 Task: Create a due date automation trigger when advanced on, 2 working days after a card is due add basic assigned to member @aryan at 11:00 AM.
Action: Mouse moved to (893, 275)
Screenshot: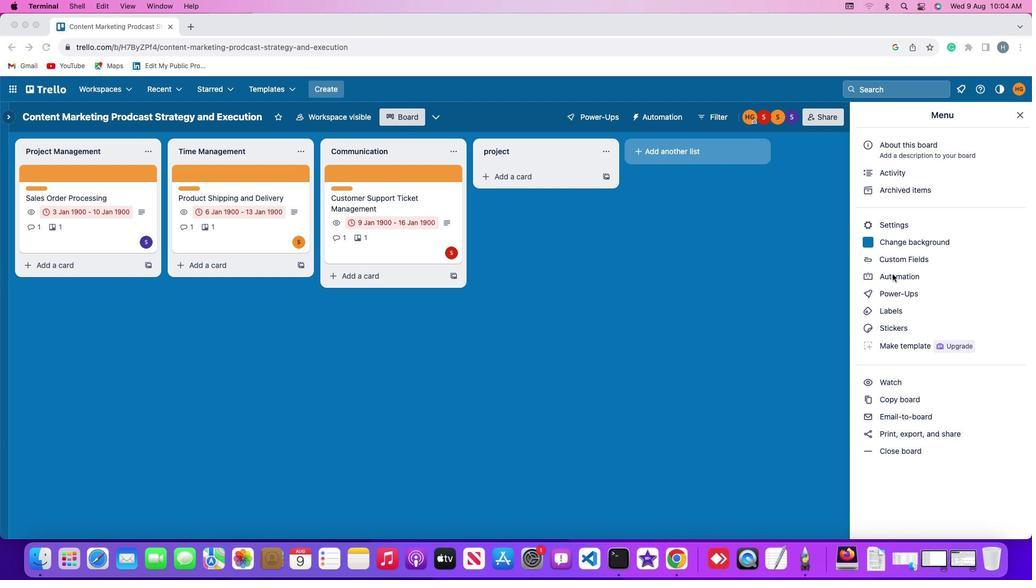 
Action: Mouse pressed left at (893, 275)
Screenshot: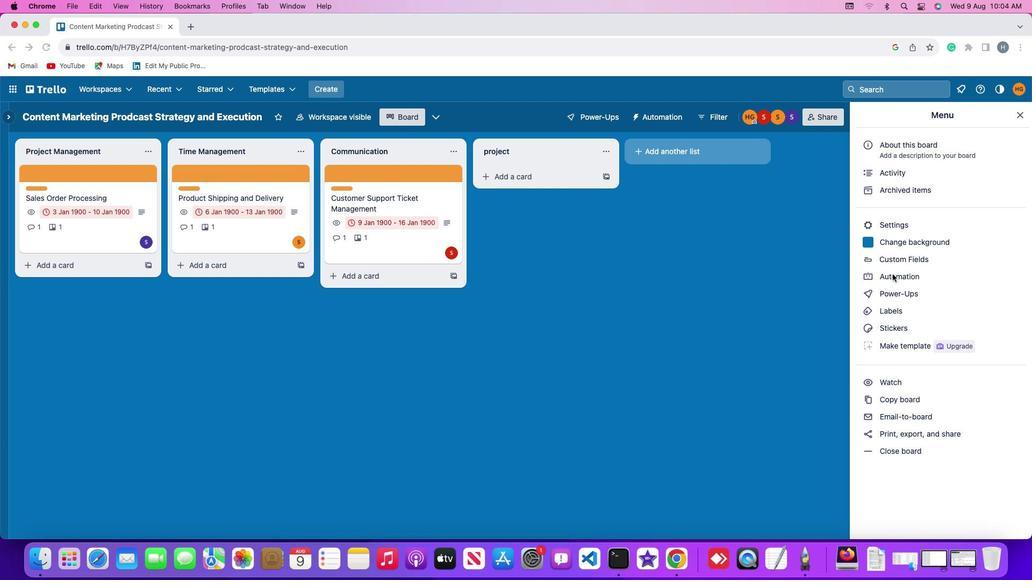 
Action: Mouse pressed left at (893, 275)
Screenshot: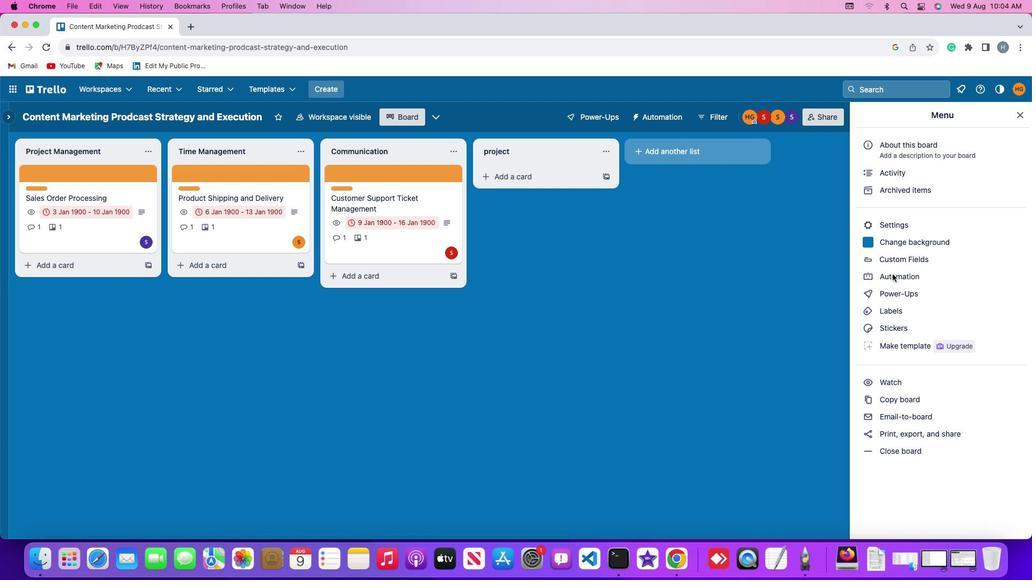 
Action: Mouse moved to (69, 254)
Screenshot: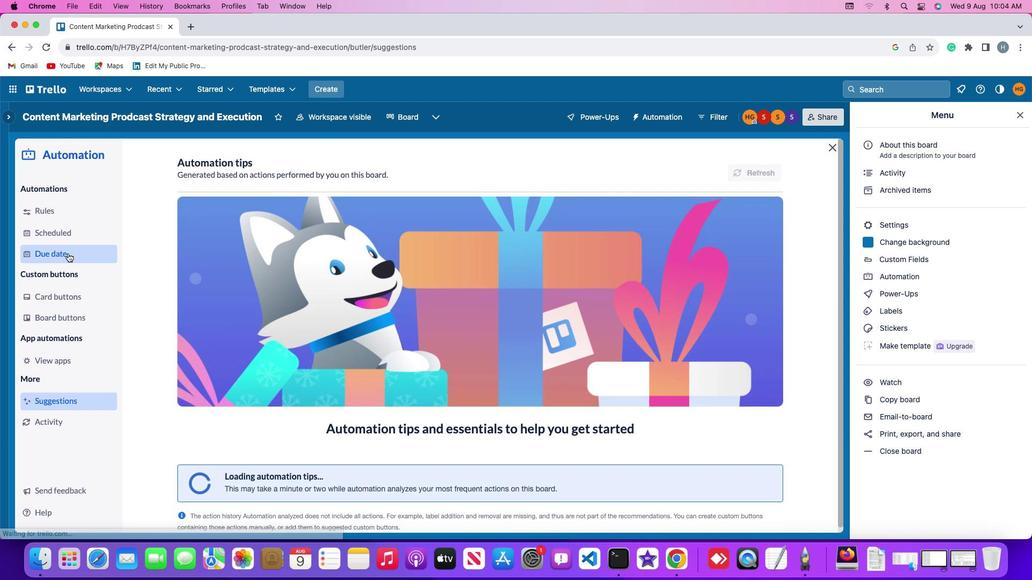 
Action: Mouse pressed left at (69, 254)
Screenshot: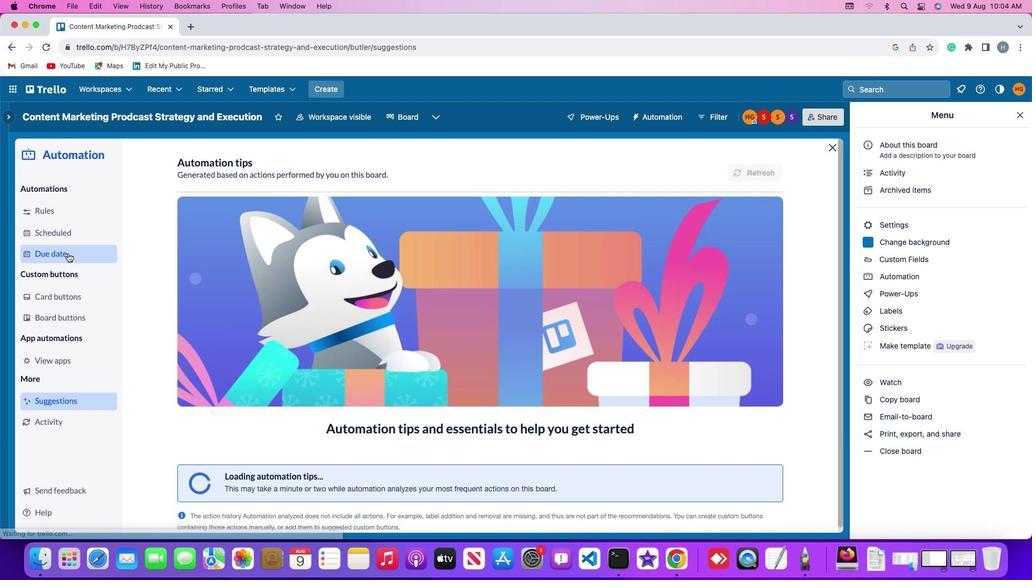 
Action: Mouse moved to (716, 166)
Screenshot: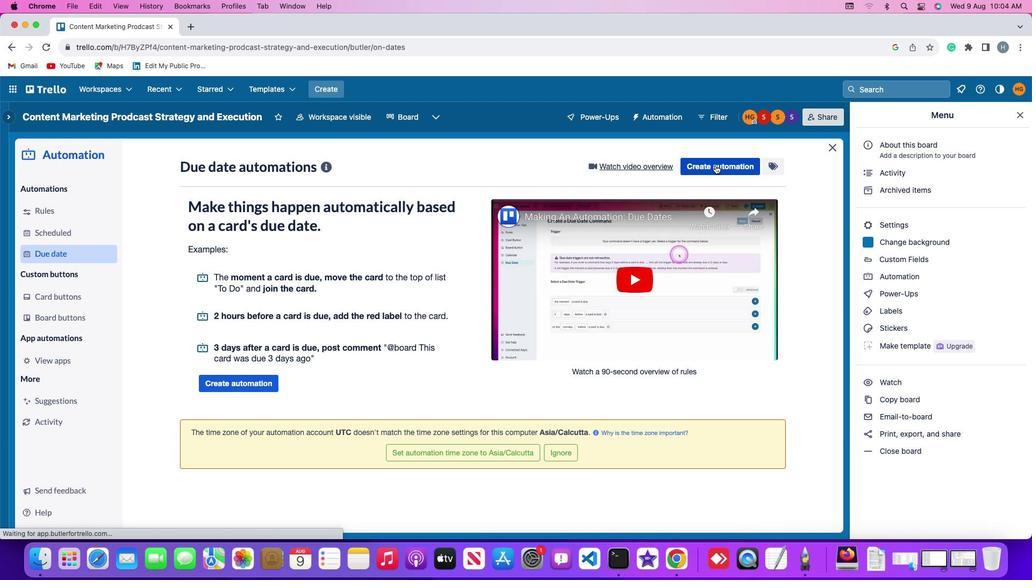 
Action: Mouse pressed left at (716, 166)
Screenshot: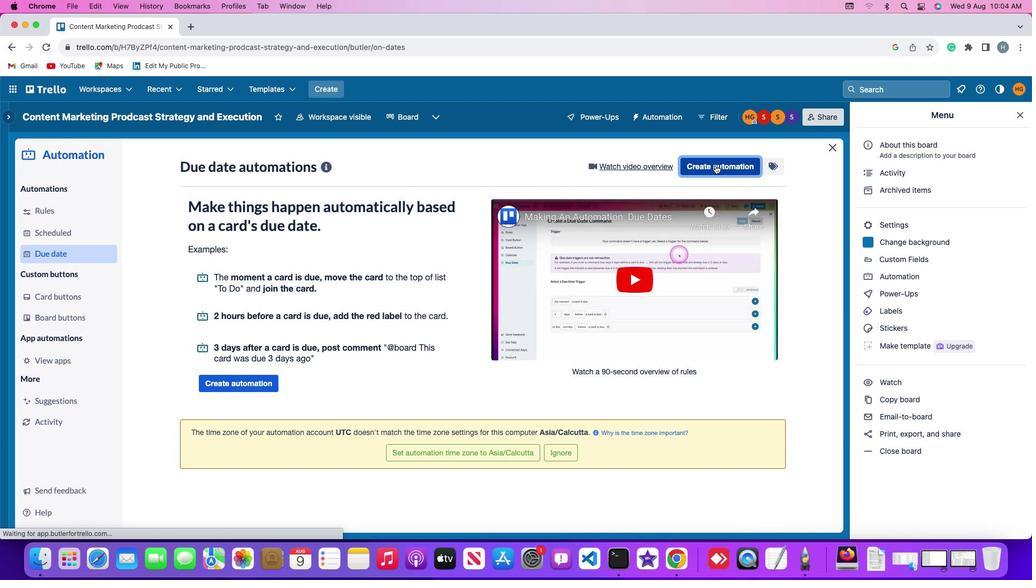 
Action: Mouse moved to (261, 268)
Screenshot: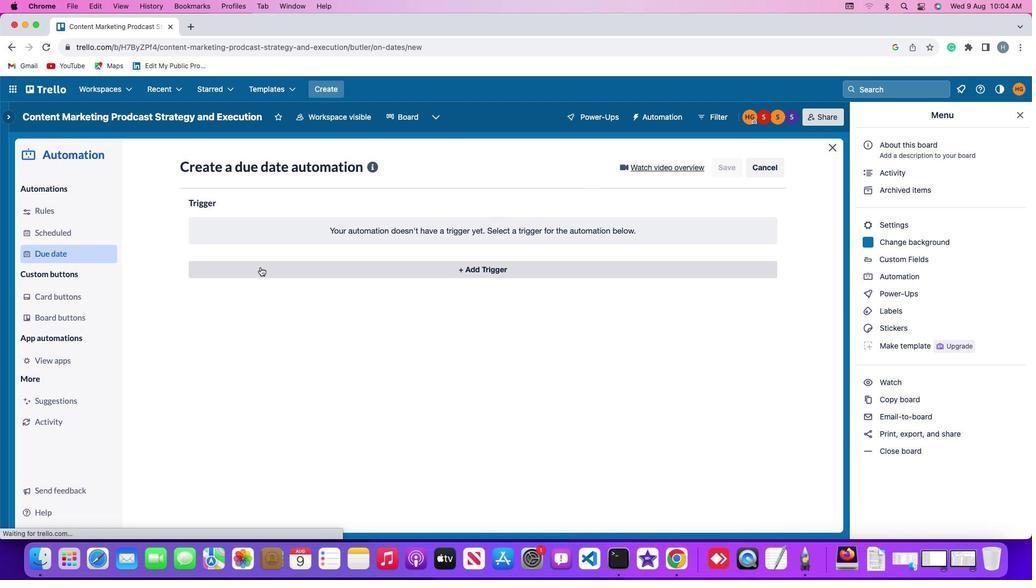 
Action: Mouse pressed left at (261, 268)
Screenshot: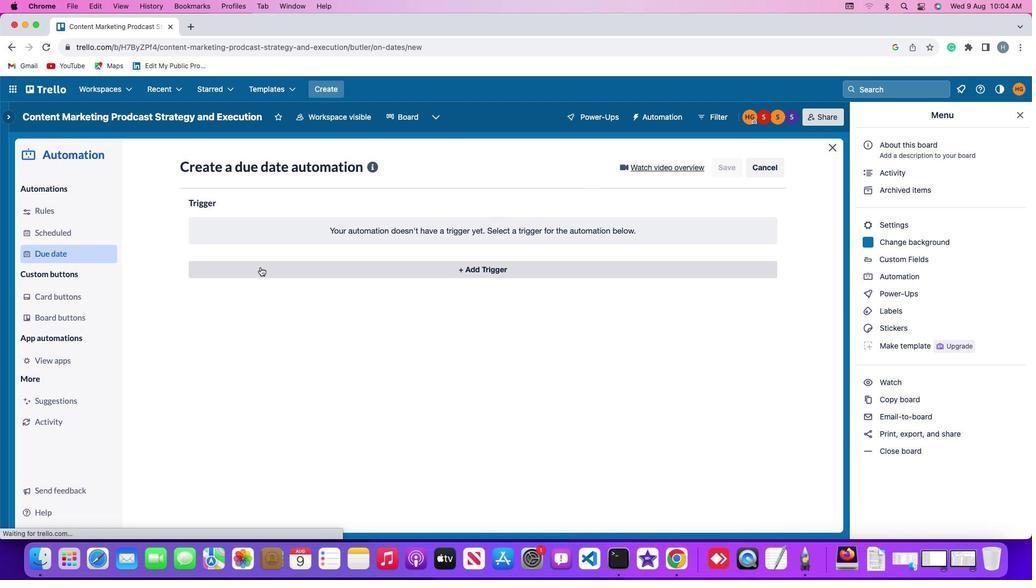 
Action: Mouse moved to (216, 434)
Screenshot: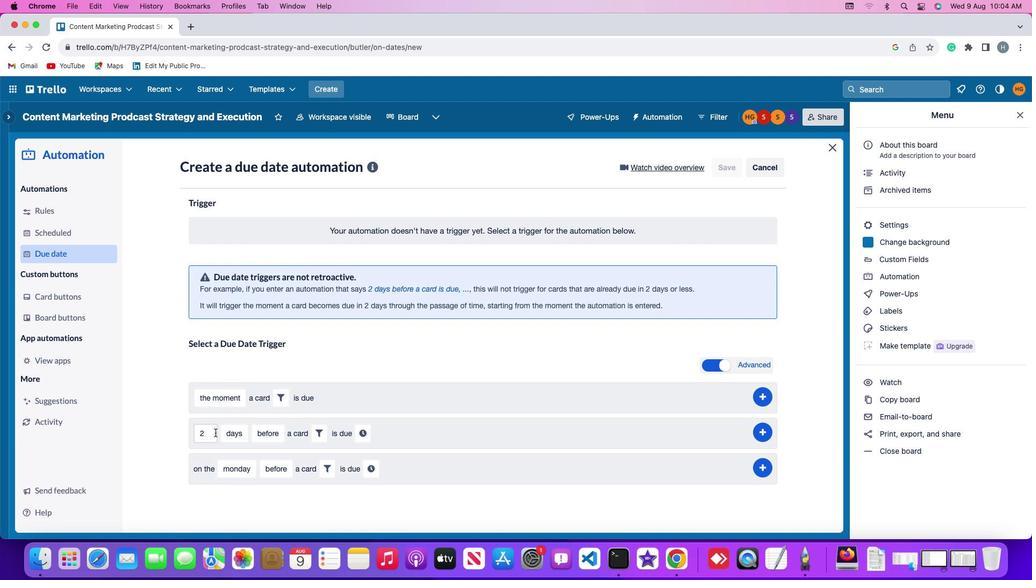 
Action: Mouse pressed left at (216, 434)
Screenshot: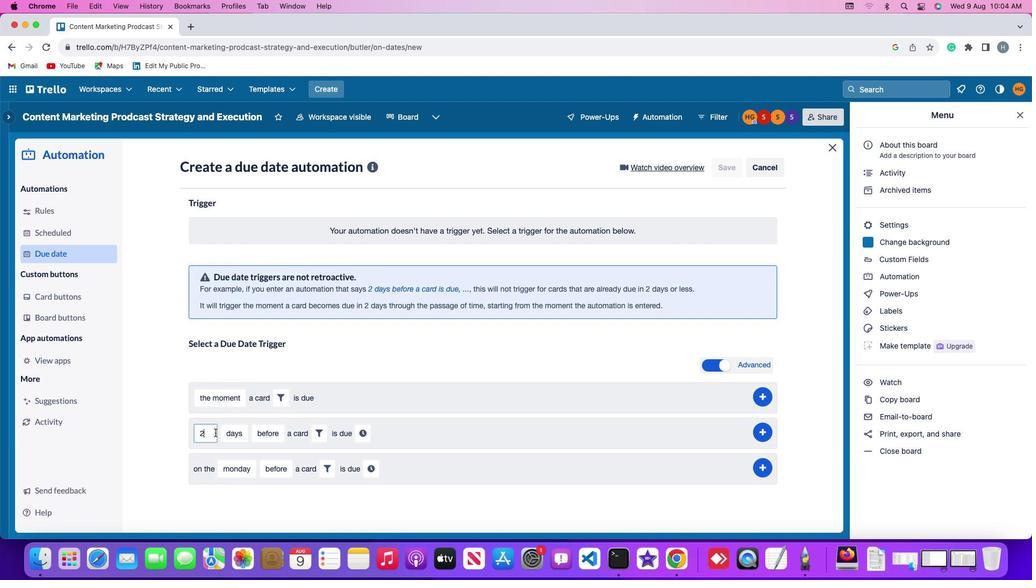 
Action: Mouse moved to (216, 433)
Screenshot: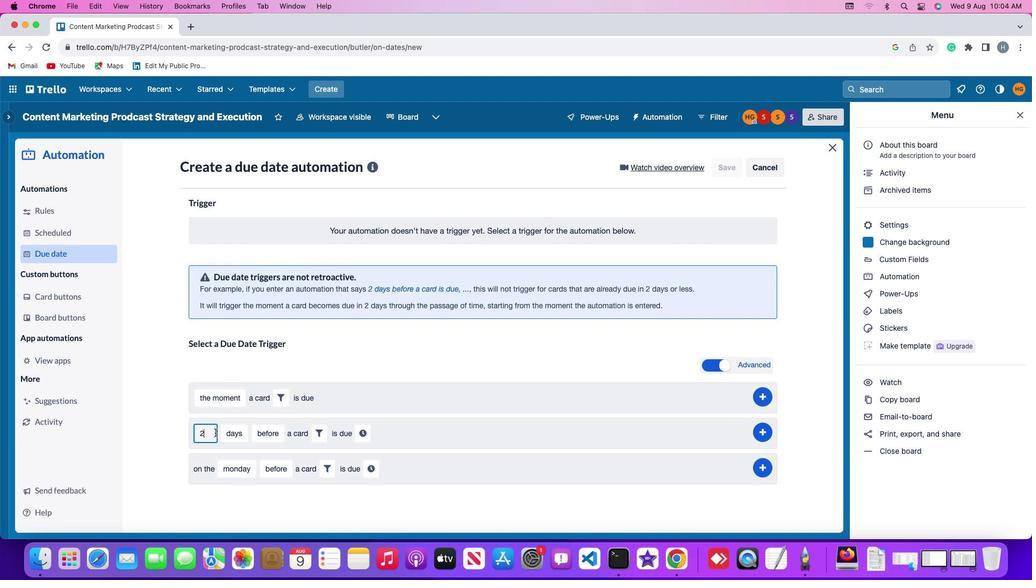 
Action: Key pressed Key.backspace'2'
Screenshot: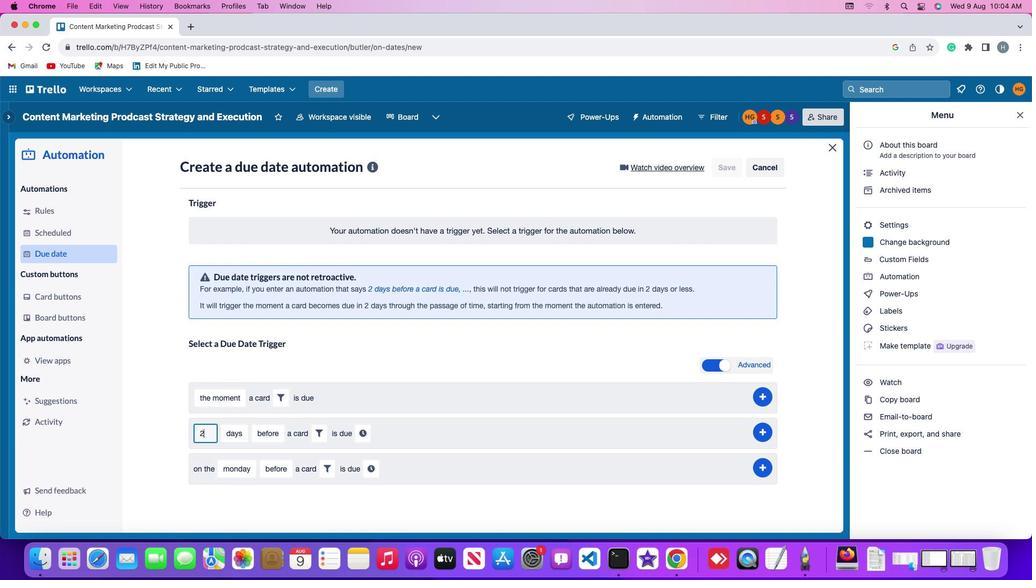 
Action: Mouse moved to (235, 435)
Screenshot: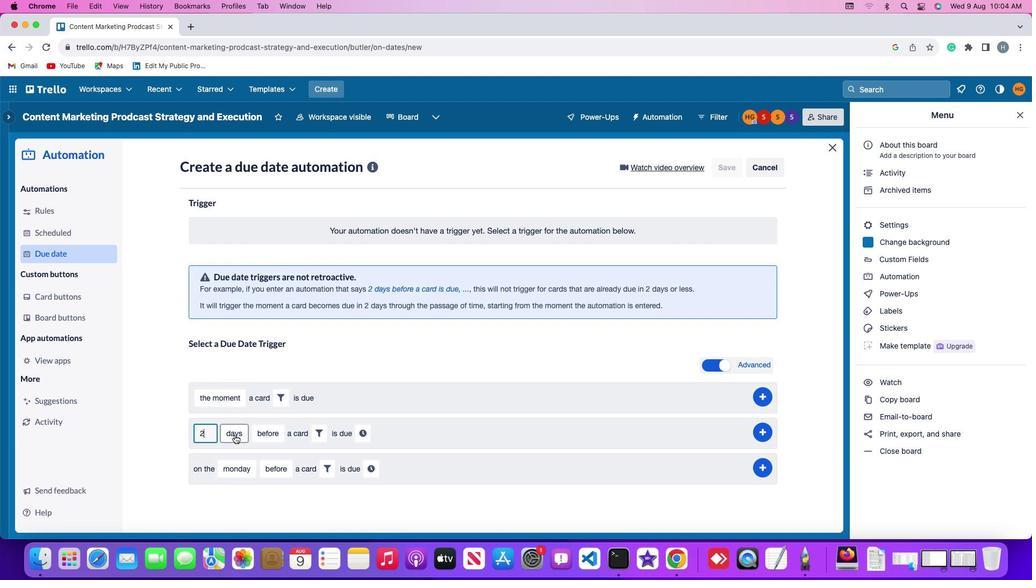 
Action: Mouse pressed left at (235, 435)
Screenshot: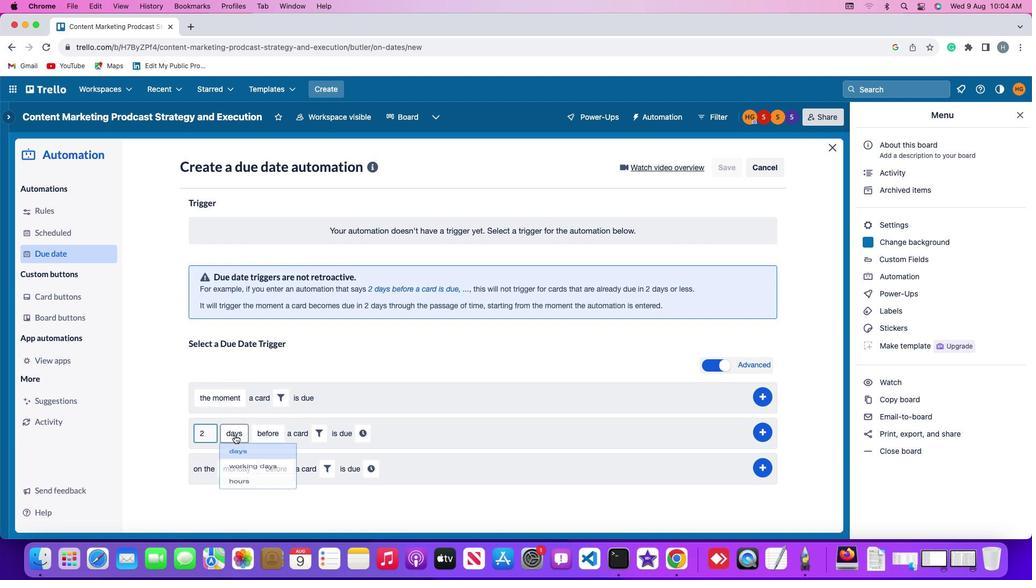 
Action: Mouse moved to (246, 471)
Screenshot: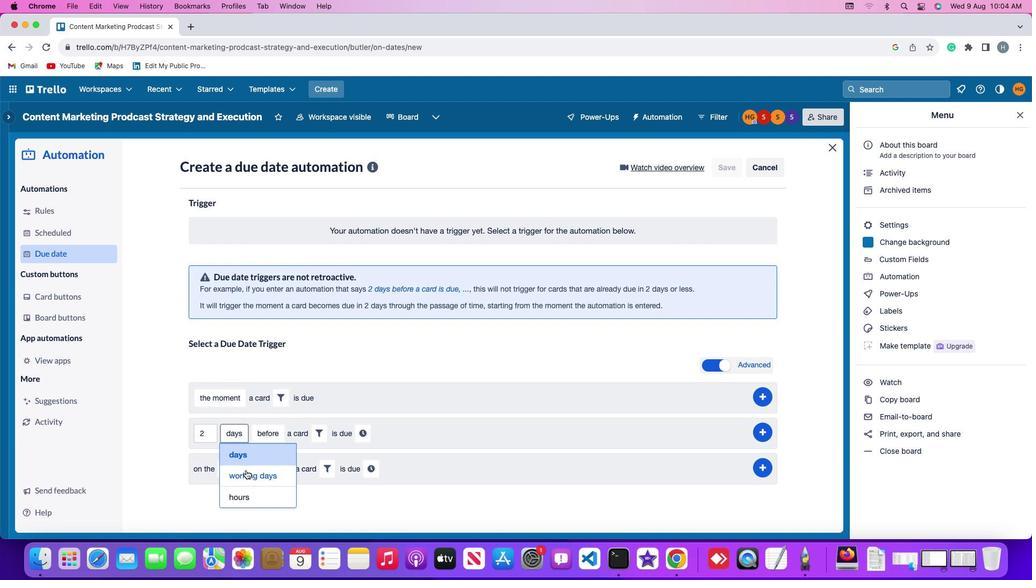 
Action: Mouse pressed left at (246, 471)
Screenshot: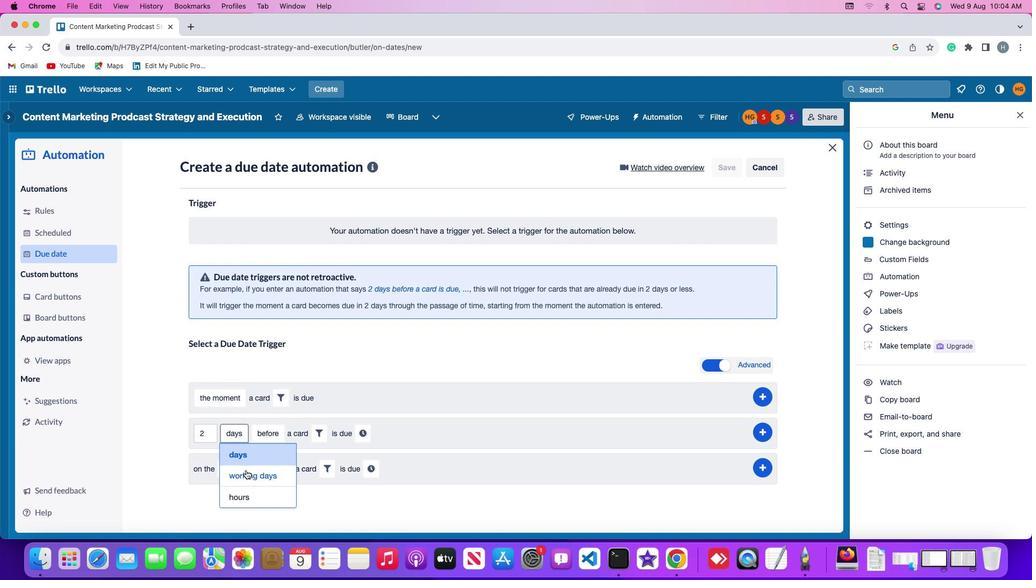 
Action: Mouse moved to (296, 435)
Screenshot: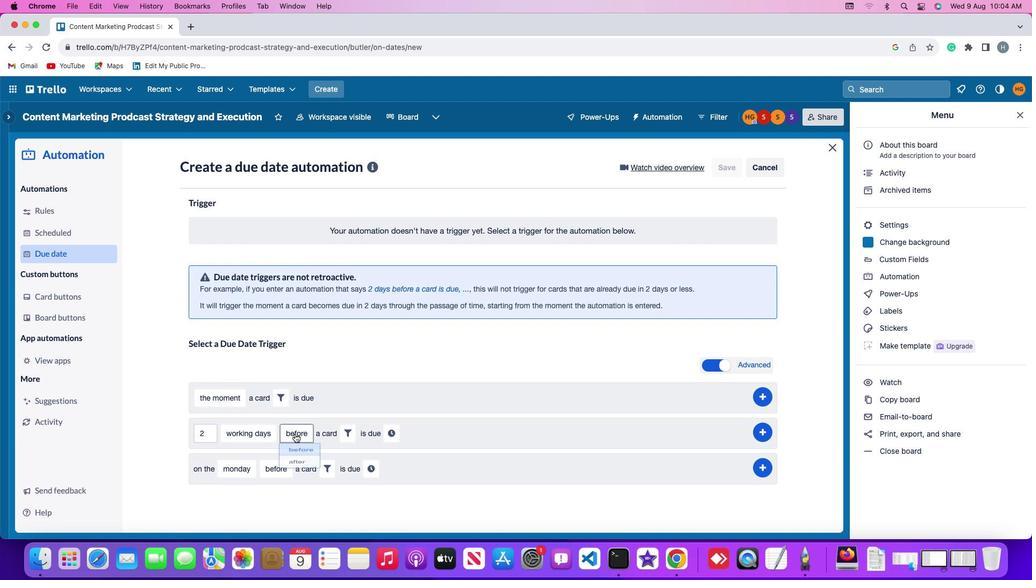 
Action: Mouse pressed left at (296, 435)
Screenshot: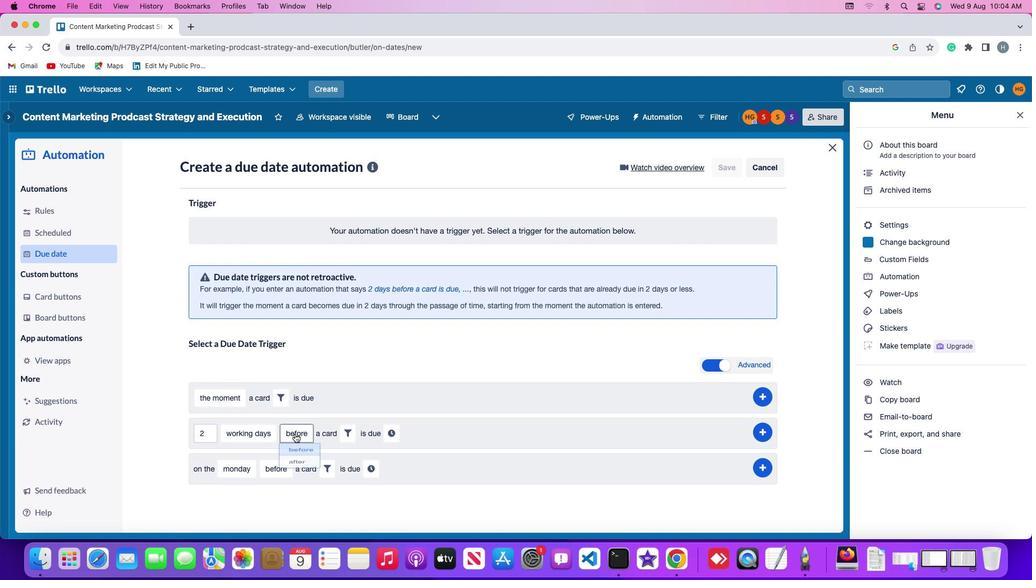 
Action: Mouse moved to (301, 478)
Screenshot: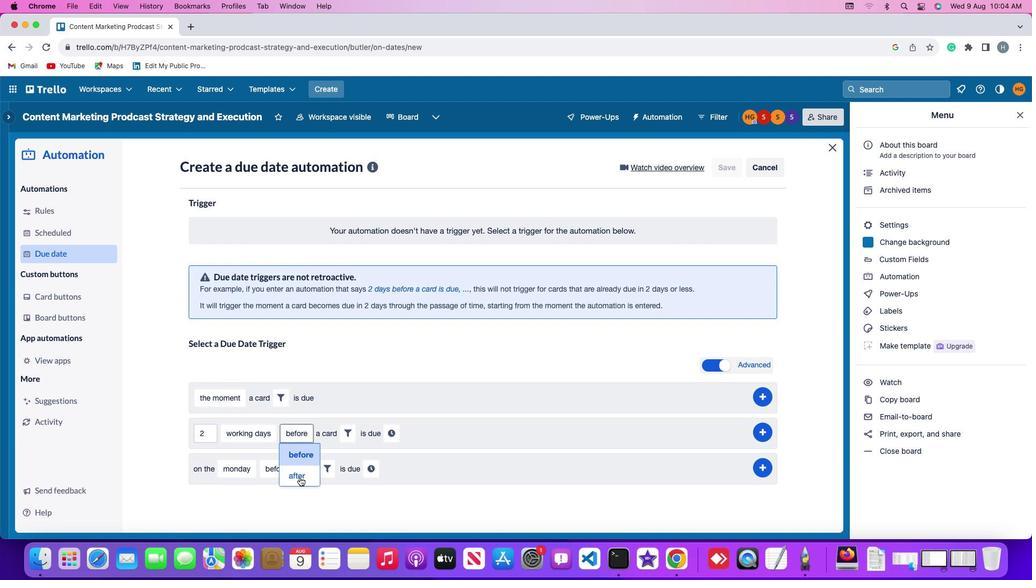 
Action: Mouse pressed left at (301, 478)
Screenshot: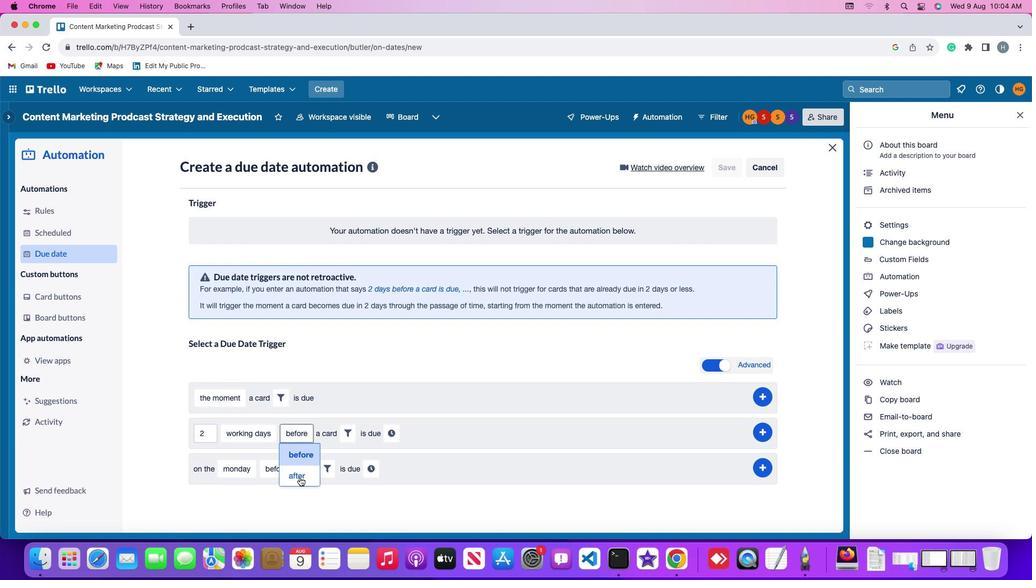 
Action: Mouse moved to (347, 438)
Screenshot: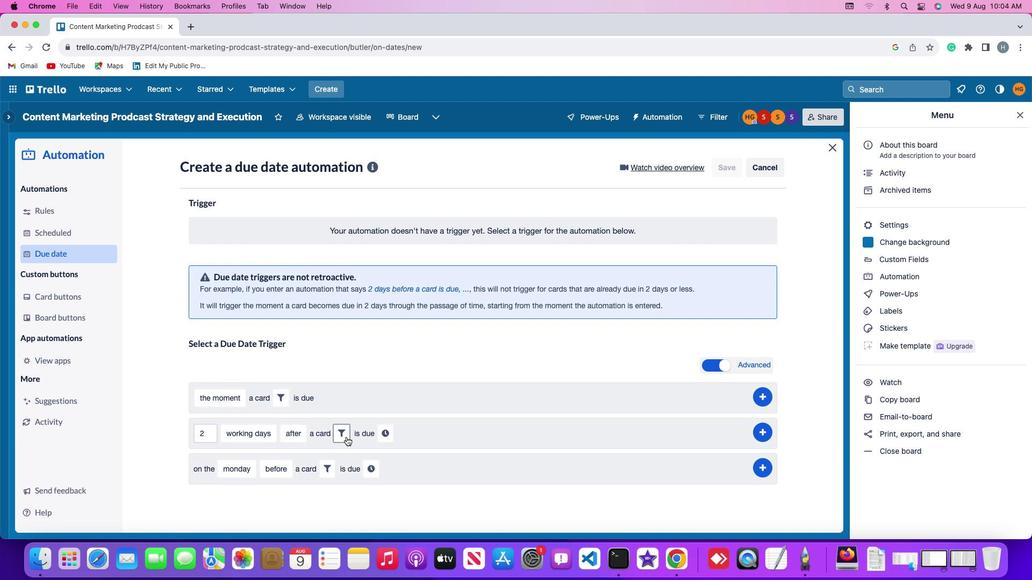 
Action: Mouse pressed left at (347, 438)
Screenshot: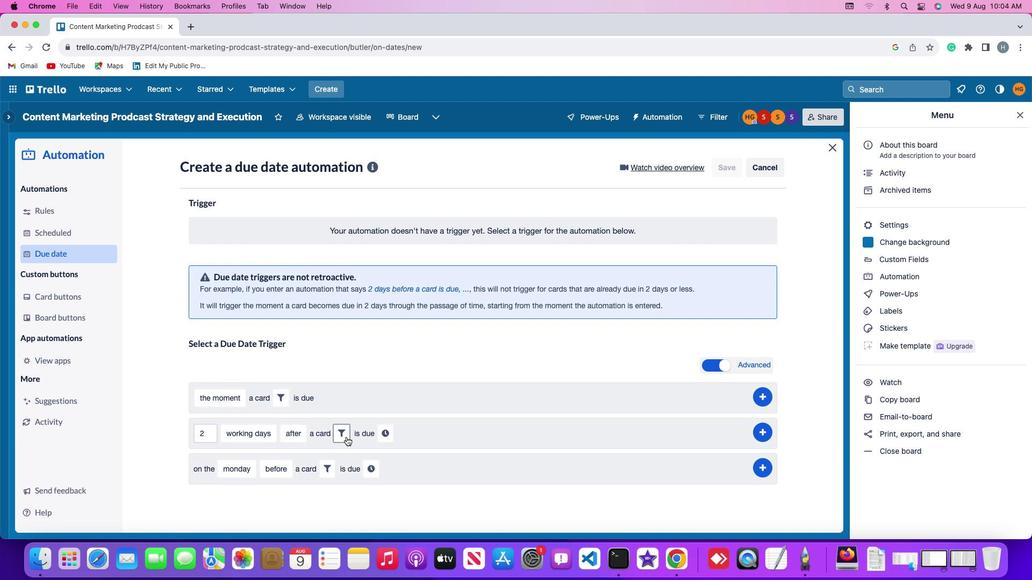 
Action: Mouse moved to (321, 499)
Screenshot: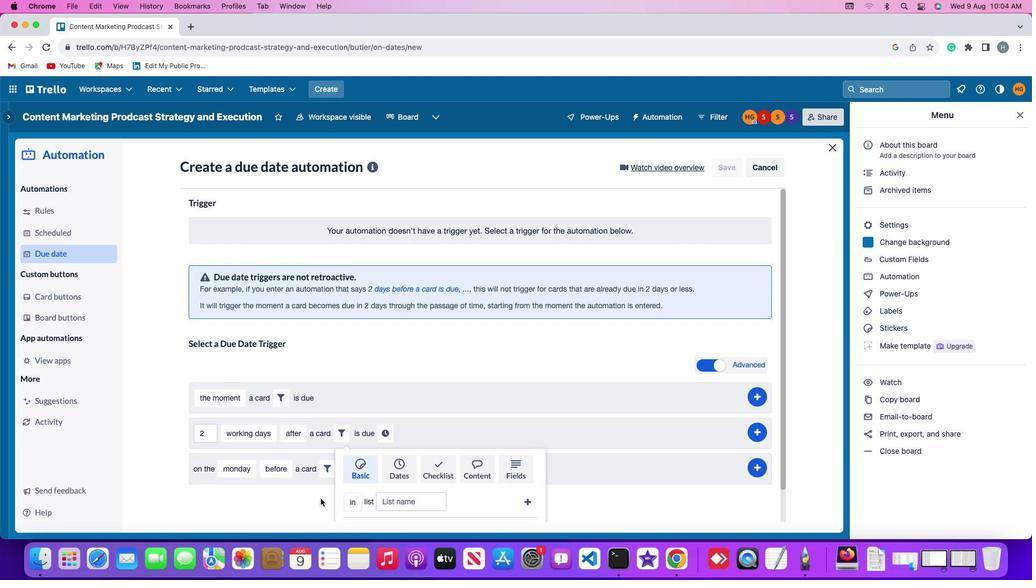
Action: Mouse scrolled (321, 499) with delta (1, 0)
Screenshot: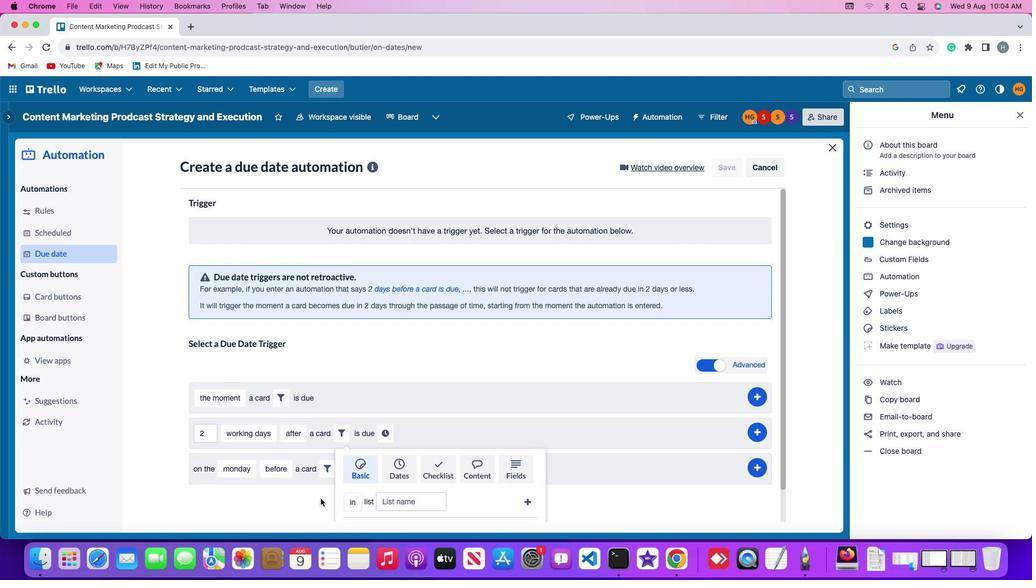 
Action: Mouse scrolled (321, 499) with delta (1, 0)
Screenshot: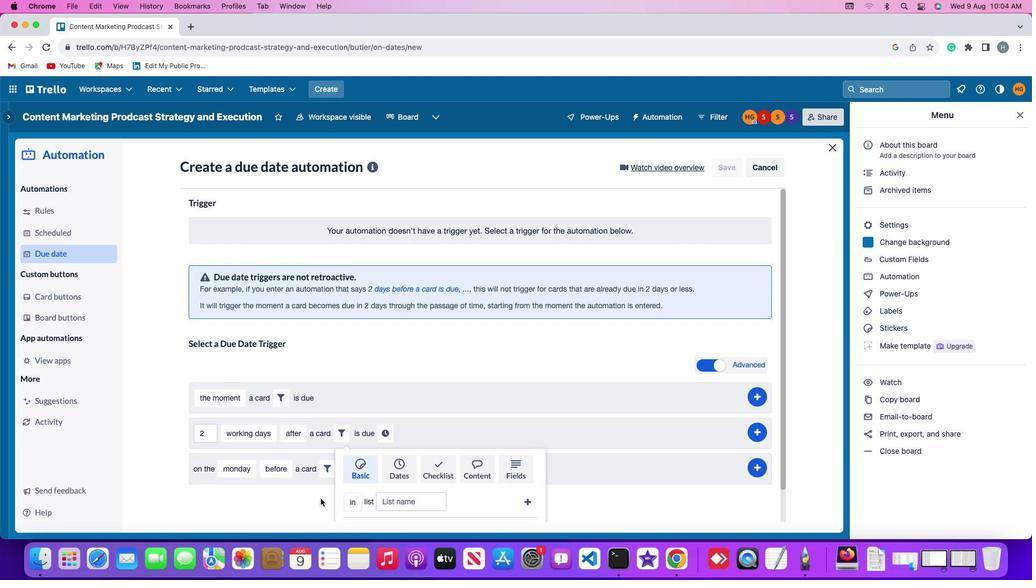 
Action: Mouse scrolled (321, 499) with delta (1, 0)
Screenshot: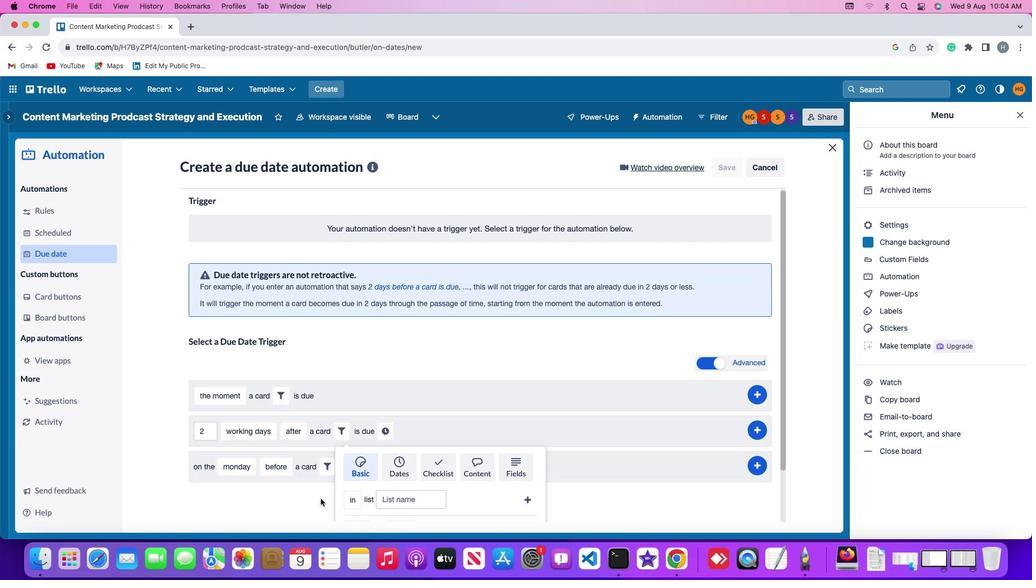 
Action: Mouse scrolled (321, 499) with delta (1, -1)
Screenshot: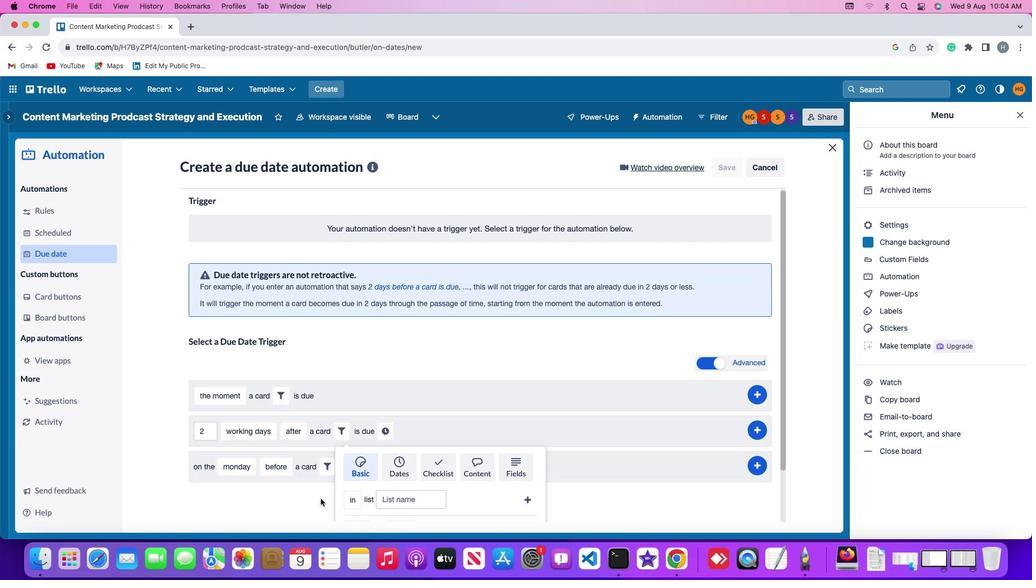 
Action: Mouse scrolled (321, 499) with delta (1, -1)
Screenshot: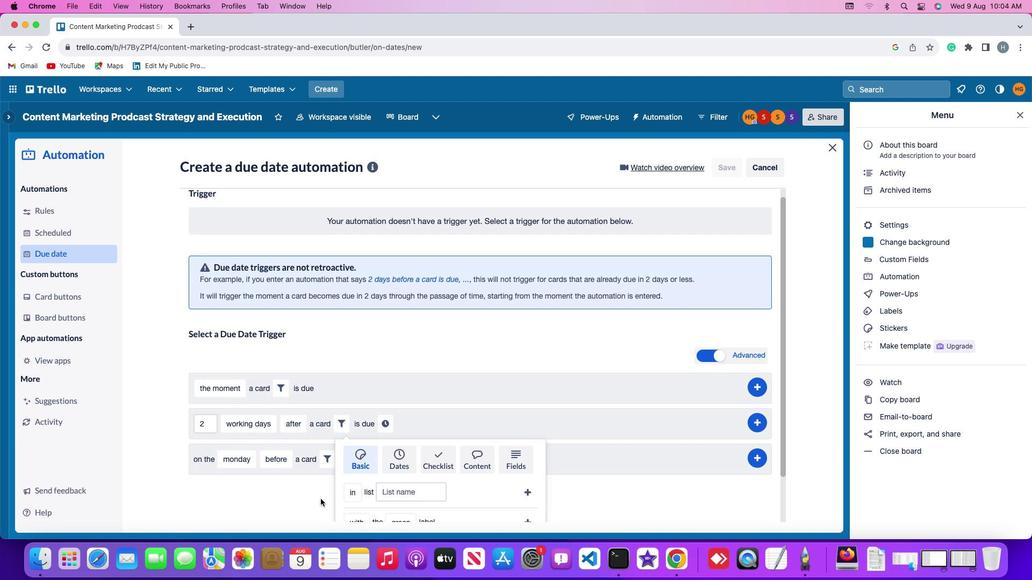 
Action: Mouse scrolled (321, 499) with delta (1, -2)
Screenshot: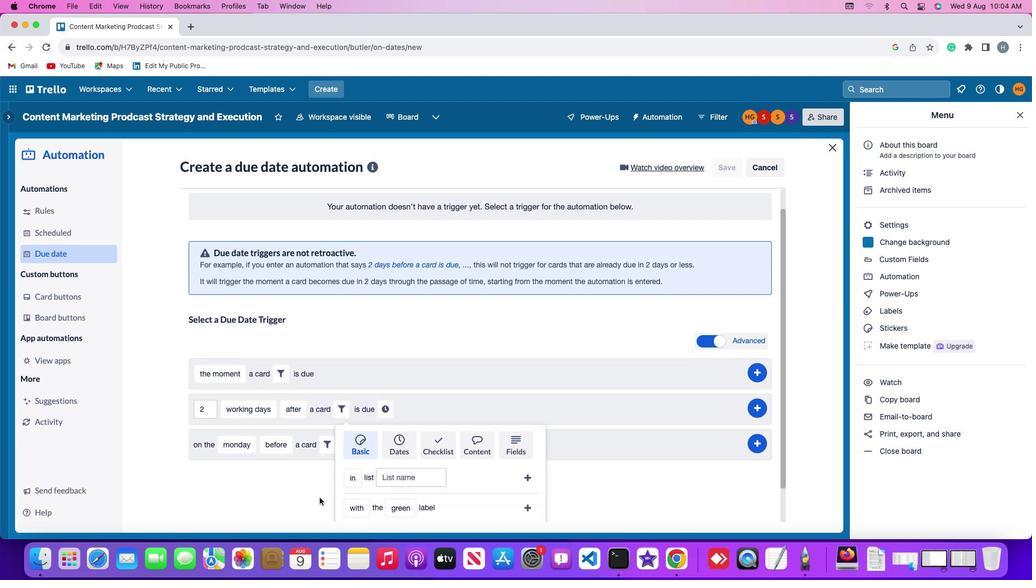 
Action: Mouse moved to (358, 498)
Screenshot: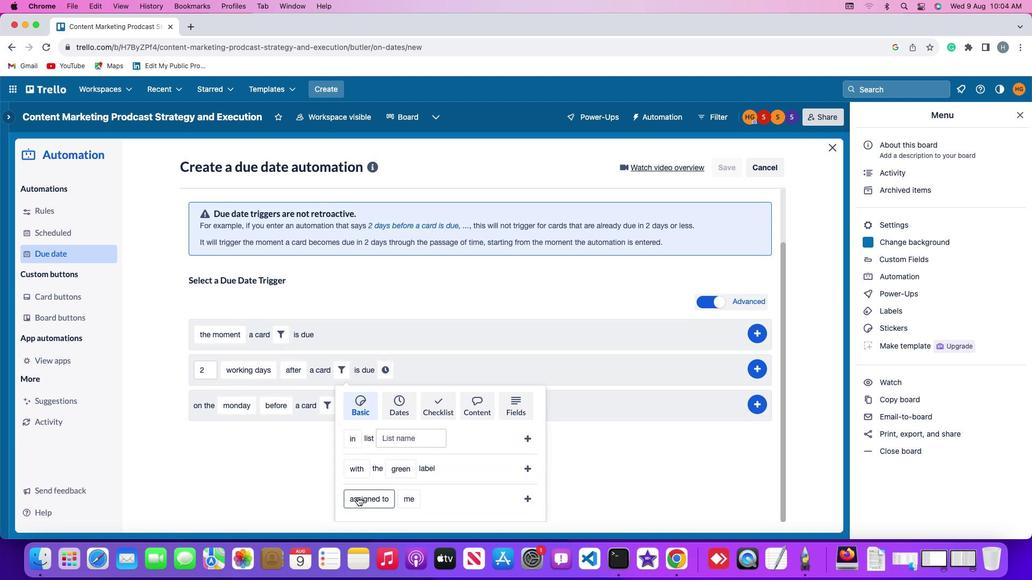 
Action: Mouse pressed left at (358, 498)
Screenshot: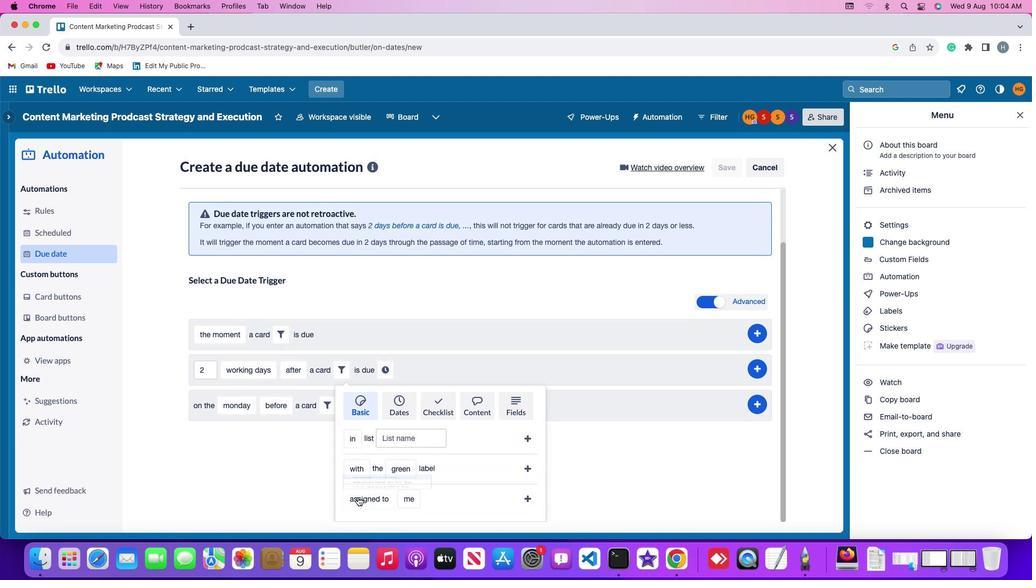 
Action: Mouse moved to (370, 438)
Screenshot: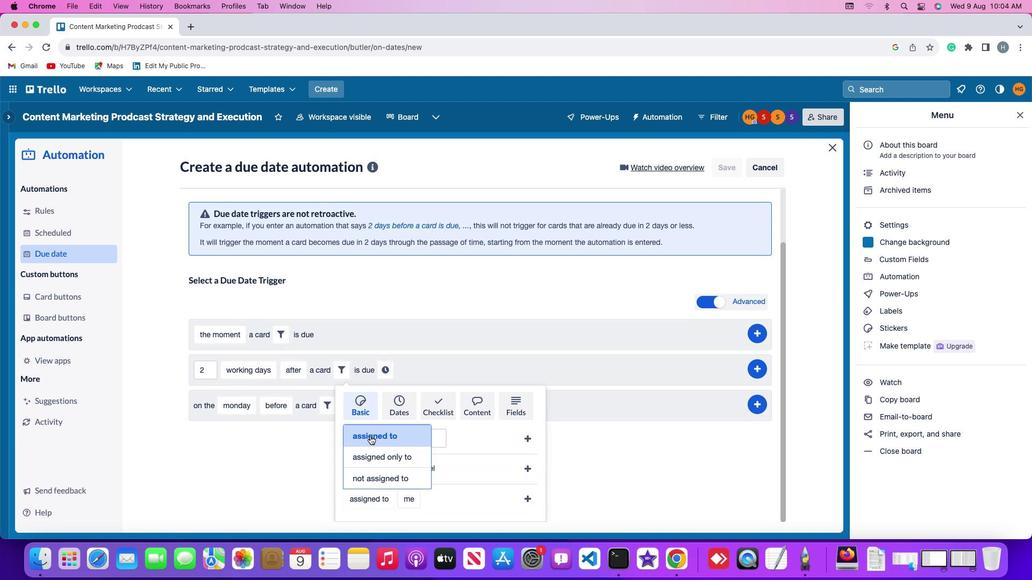 
Action: Mouse pressed left at (370, 438)
Screenshot: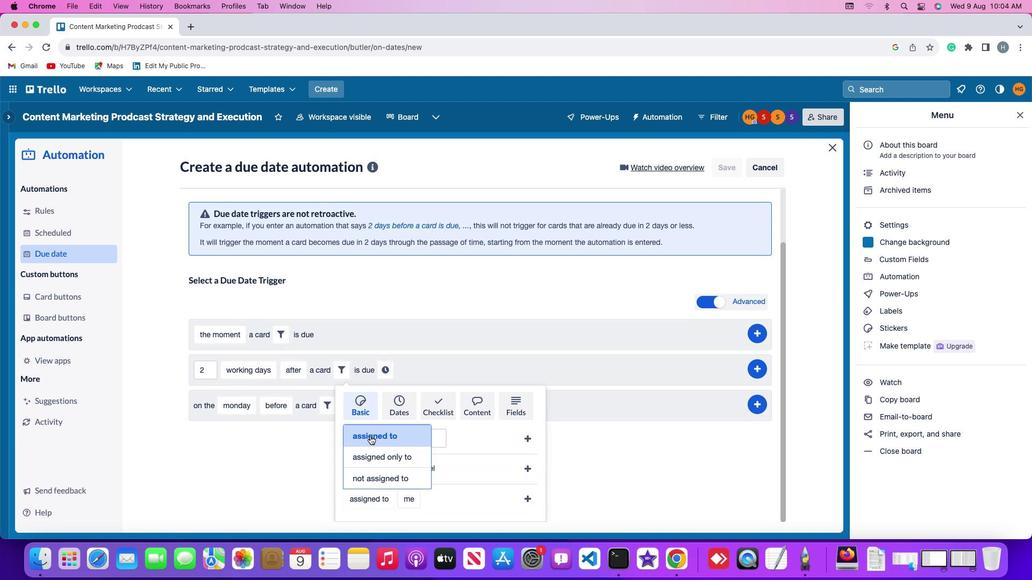 
Action: Mouse moved to (409, 495)
Screenshot: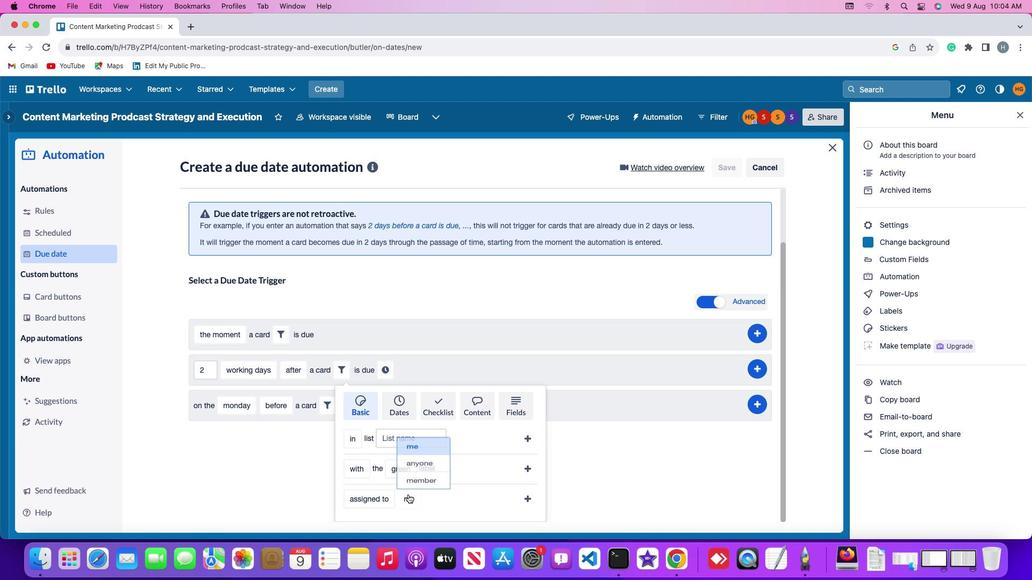 
Action: Mouse pressed left at (409, 495)
Screenshot: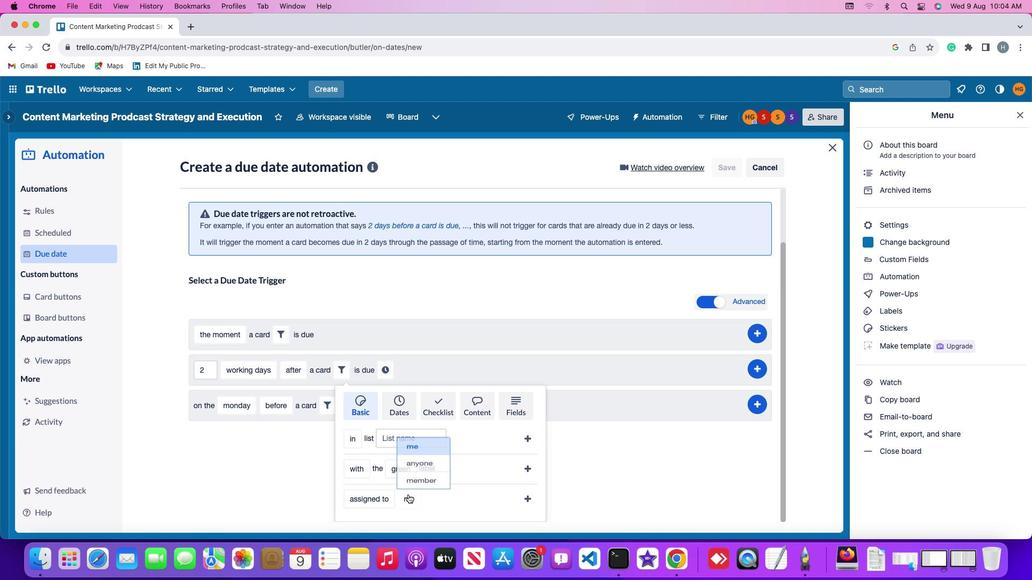 
Action: Mouse moved to (430, 478)
Screenshot: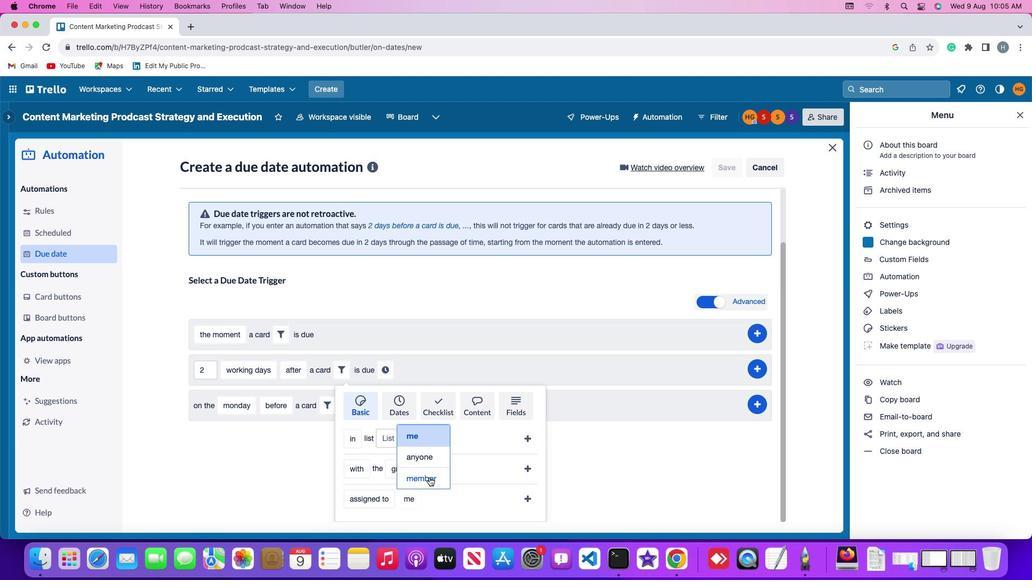 
Action: Mouse pressed left at (430, 478)
Screenshot: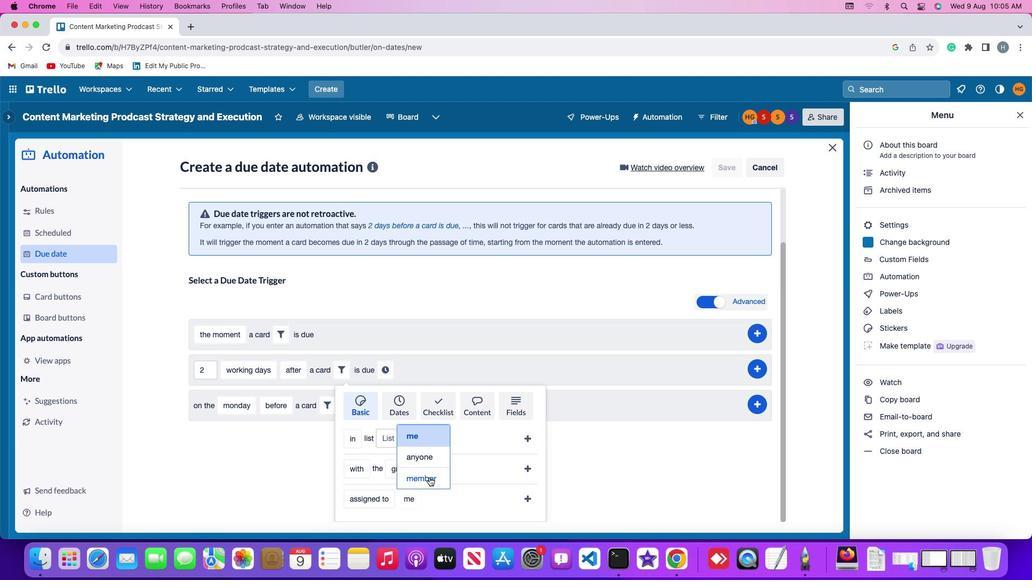 
Action: Mouse moved to (469, 499)
Screenshot: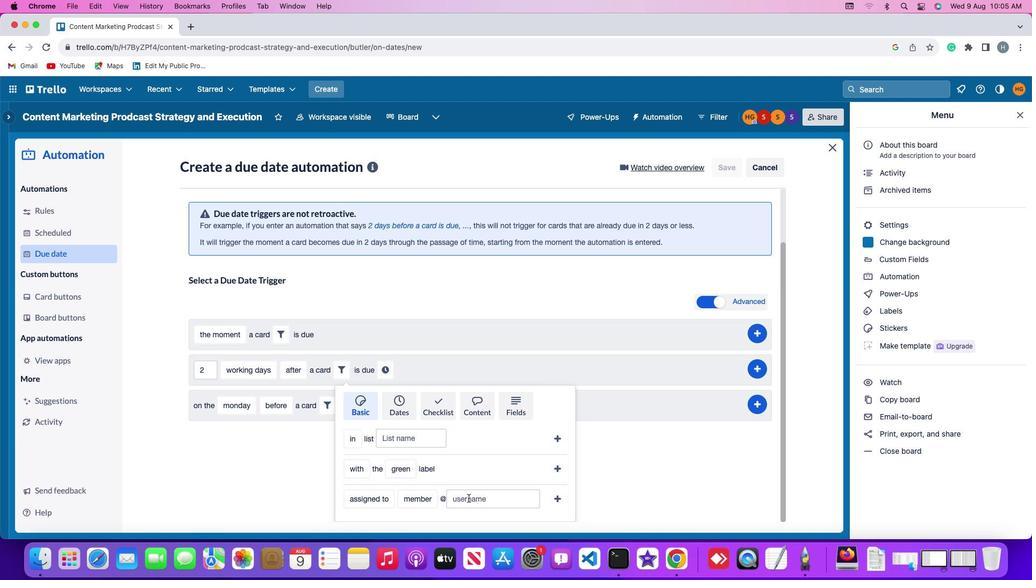 
Action: Mouse pressed left at (469, 499)
Screenshot: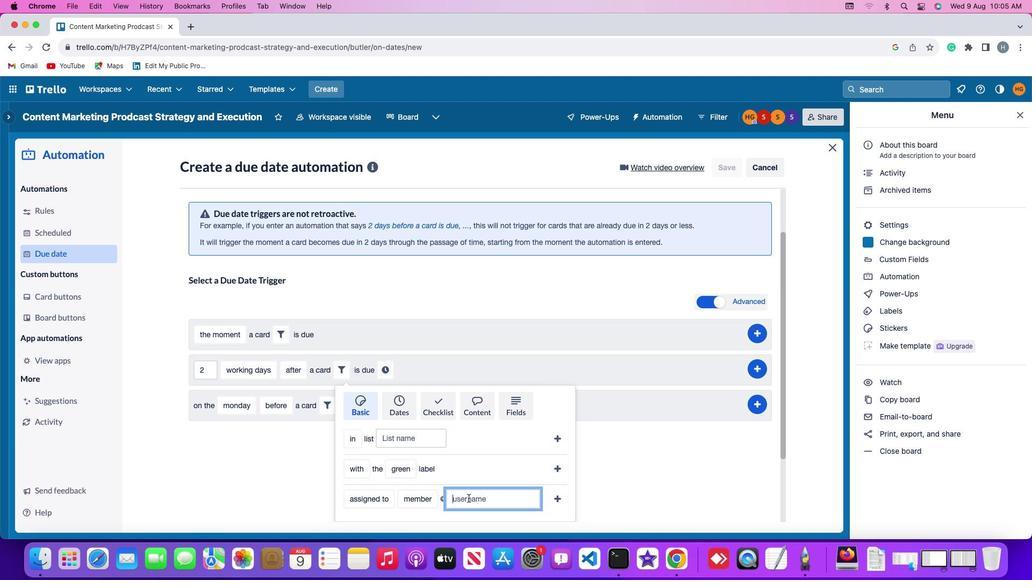 
Action: Key pressed 'a''r''y''a''n'
Screenshot: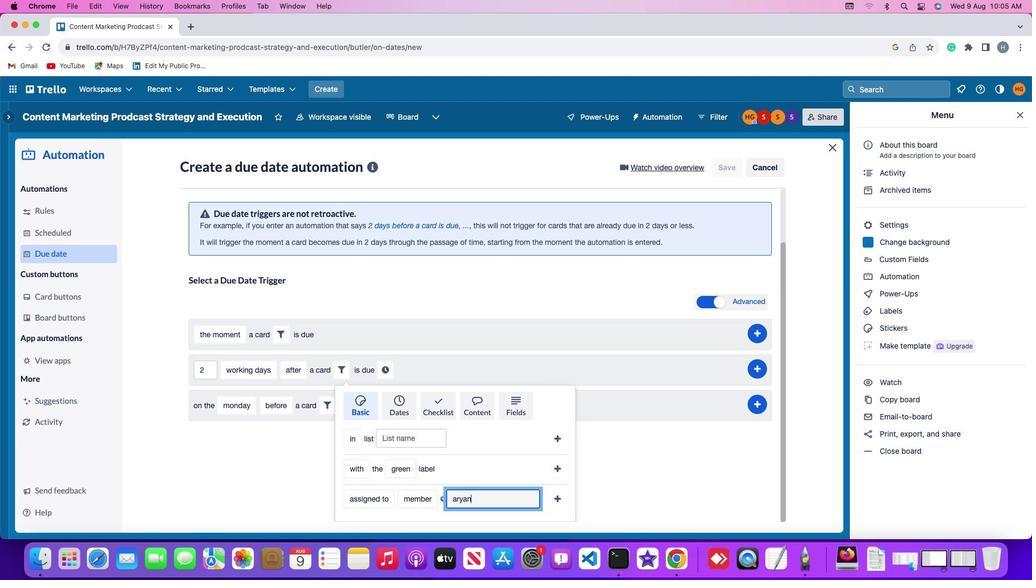 
Action: Mouse moved to (562, 497)
Screenshot: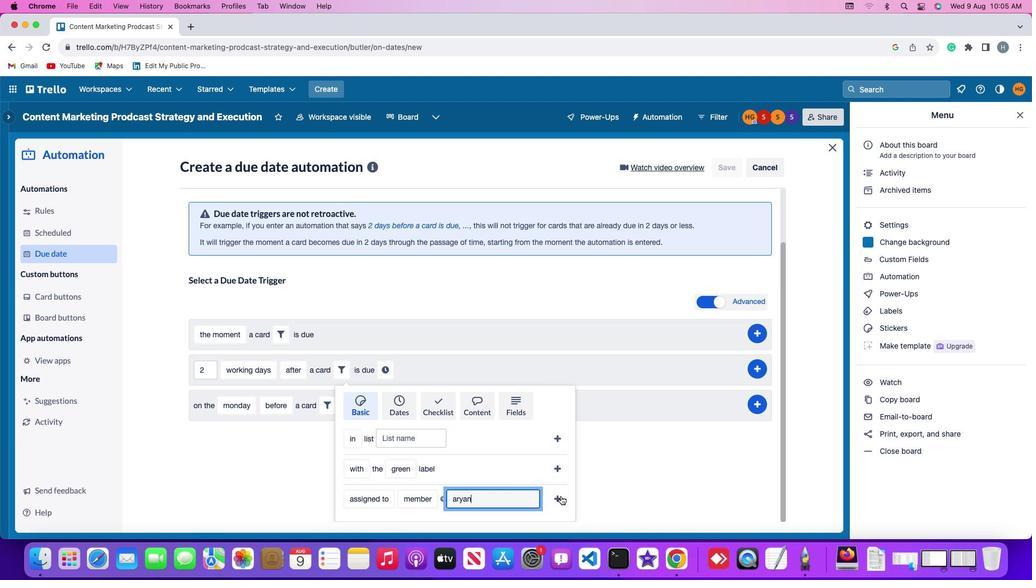 
Action: Mouse pressed left at (562, 497)
Screenshot: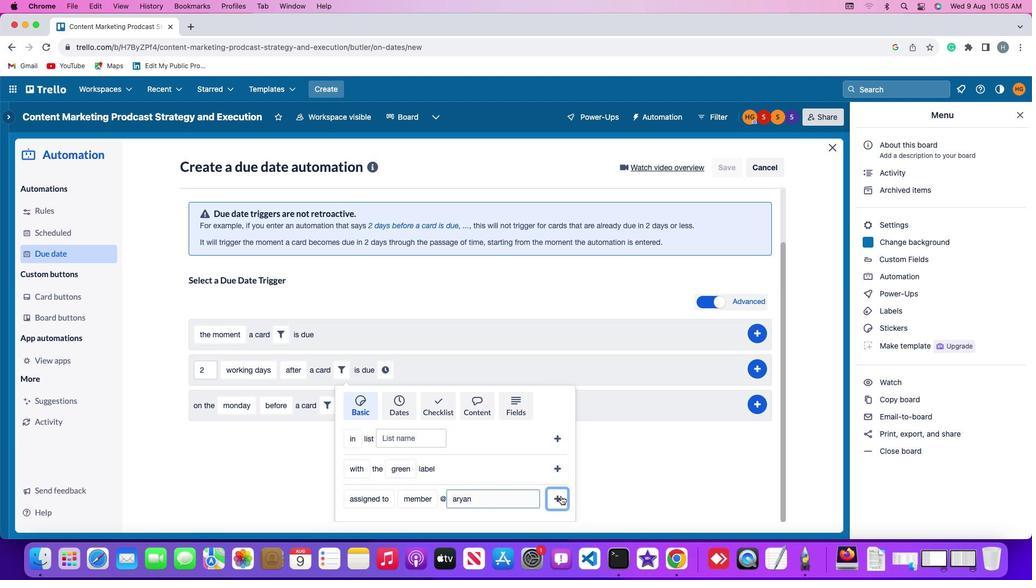 
Action: Mouse moved to (505, 426)
Screenshot: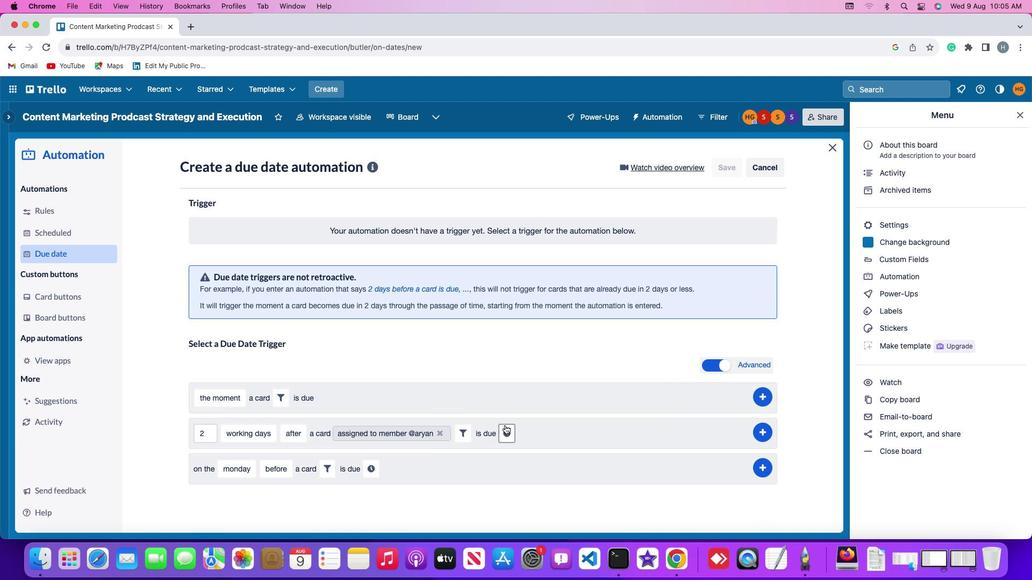 
Action: Mouse pressed left at (505, 426)
Screenshot: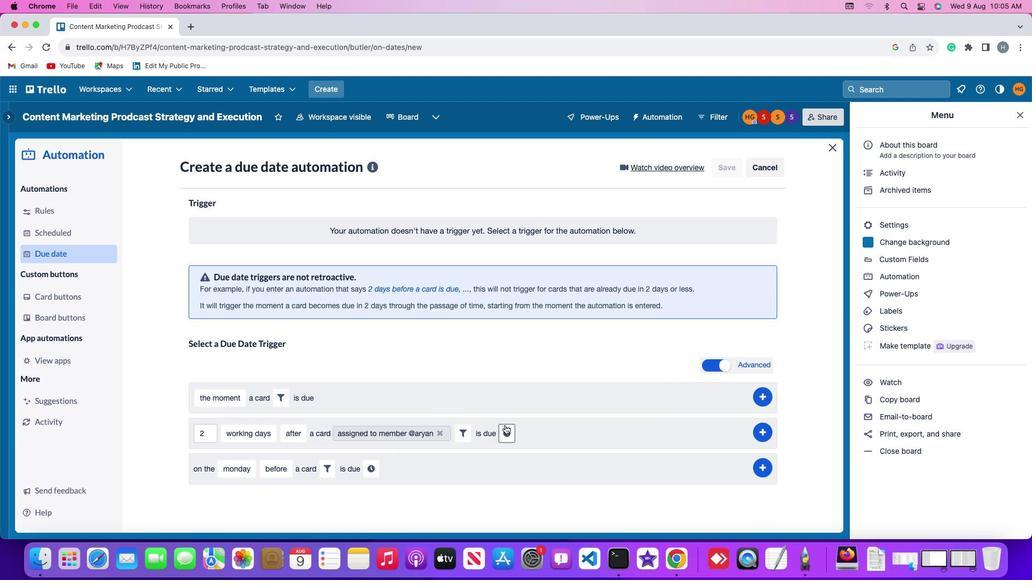 
Action: Mouse moved to (532, 436)
Screenshot: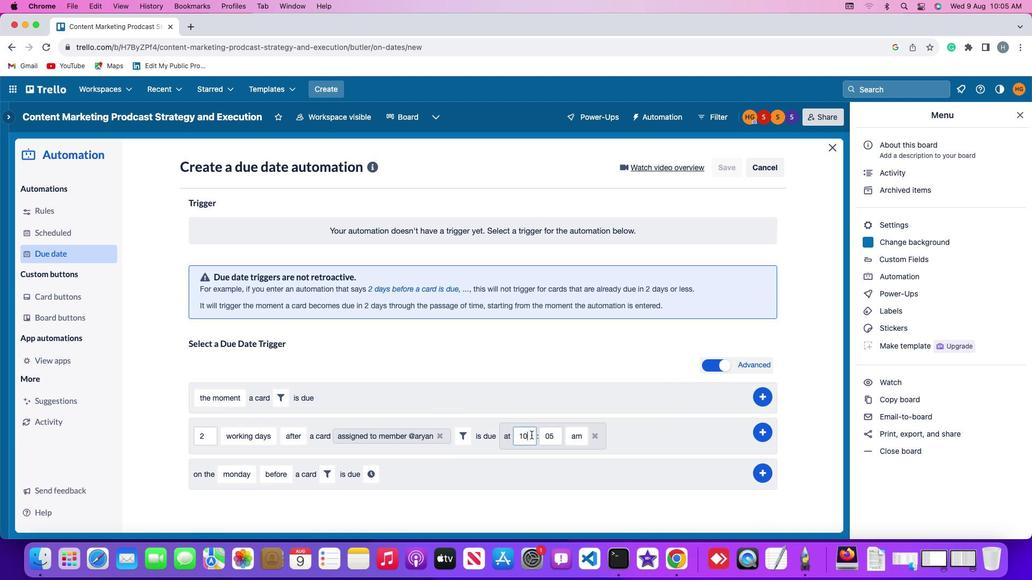 
Action: Mouse pressed left at (532, 436)
Screenshot: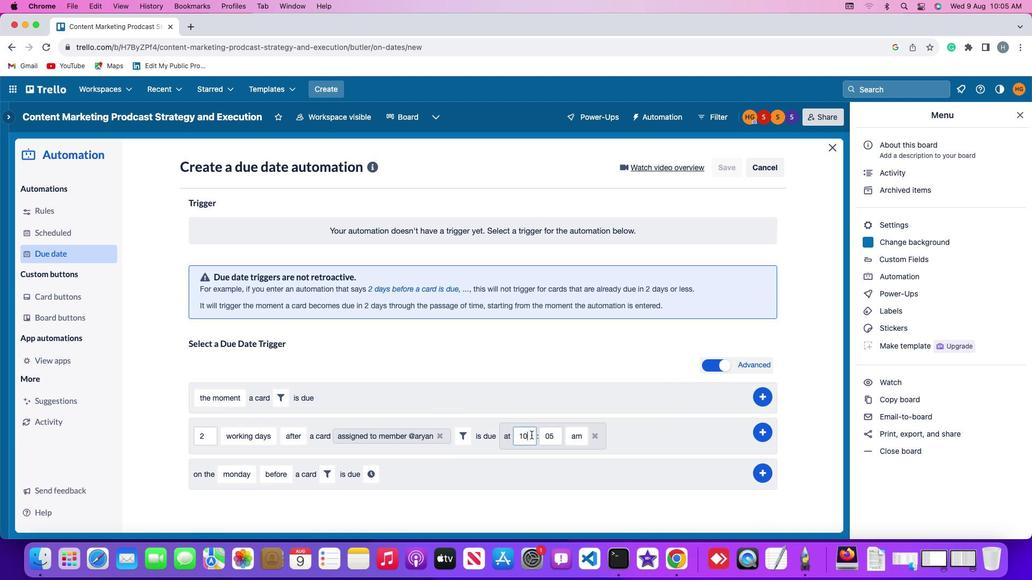 
Action: Key pressed Key.backspaceKey.backspace'1''1'
Screenshot: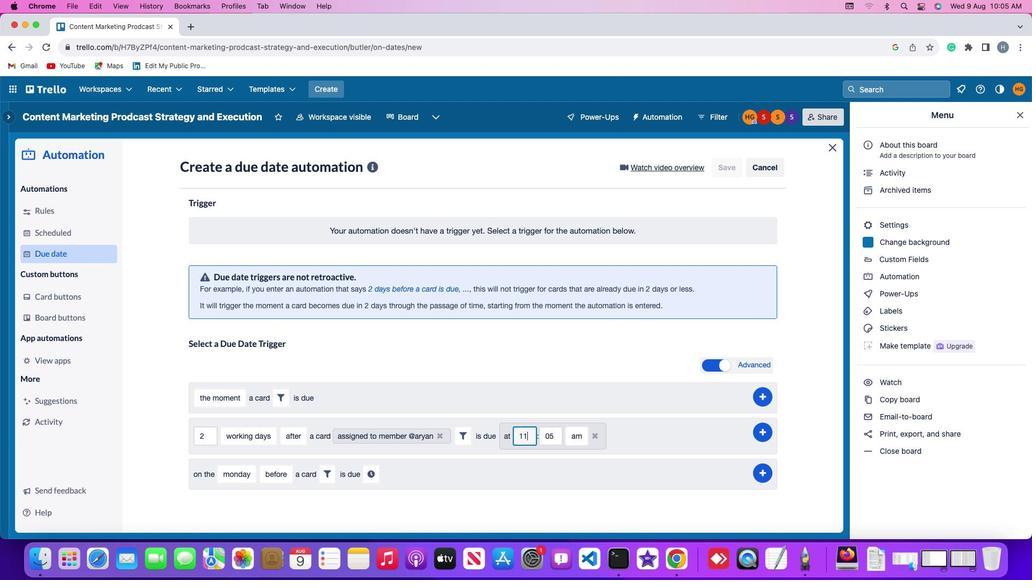 
Action: Mouse moved to (555, 438)
Screenshot: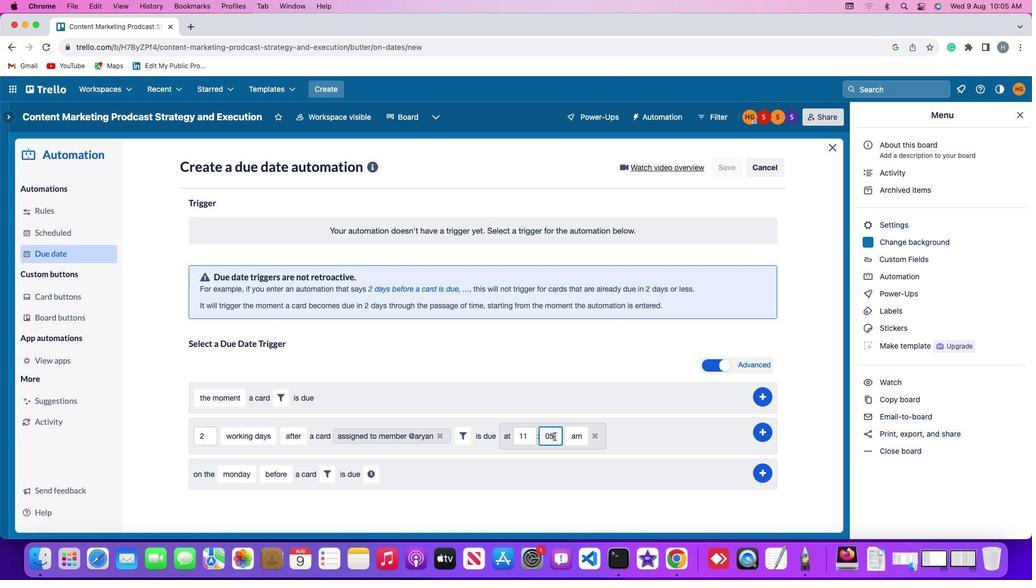
Action: Mouse pressed left at (555, 438)
Screenshot: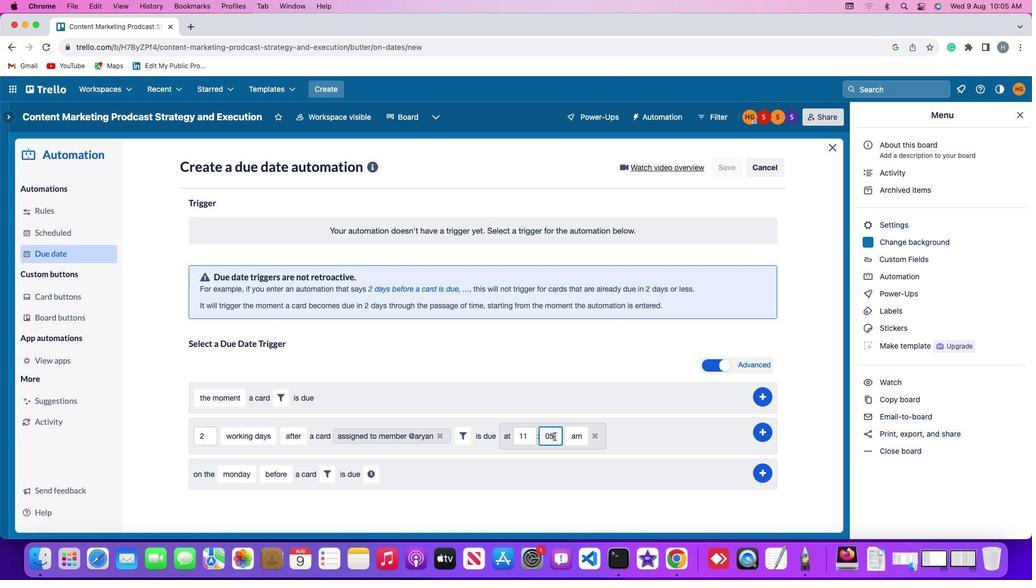 
Action: Key pressed Key.backspaceKey.backspace'0''0'
Screenshot: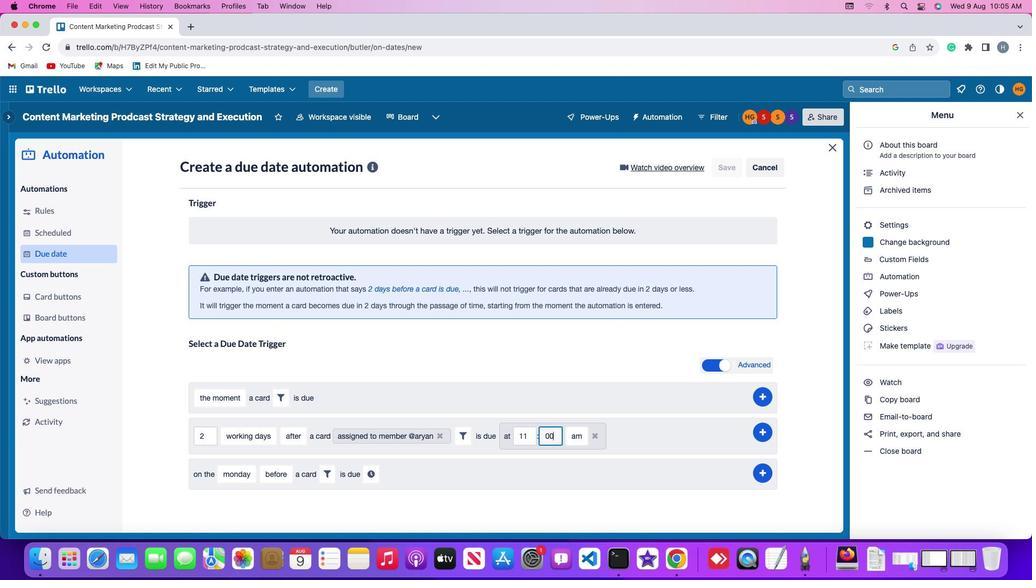 
Action: Mouse moved to (575, 438)
Screenshot: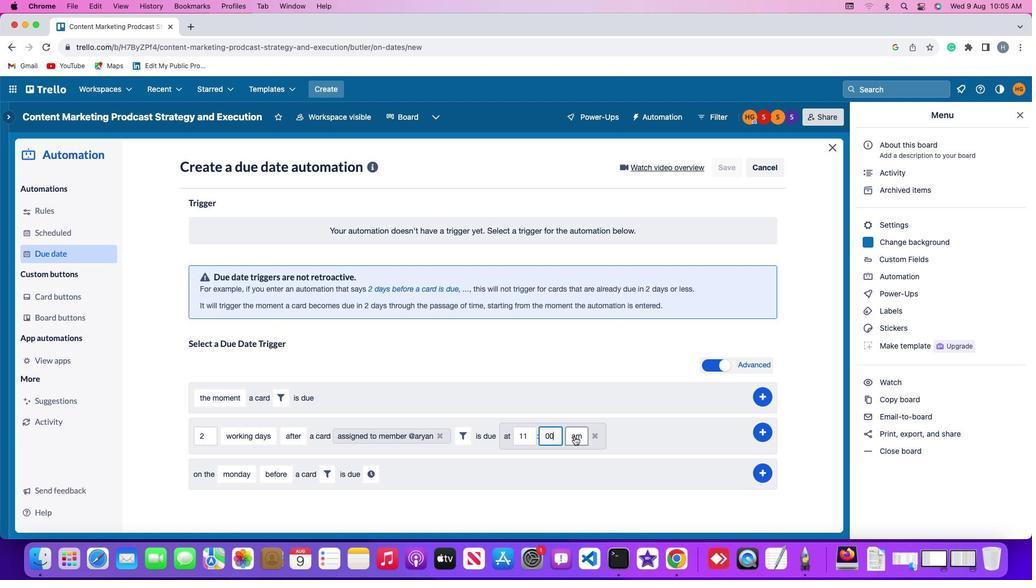
Action: Mouse pressed left at (575, 438)
Screenshot: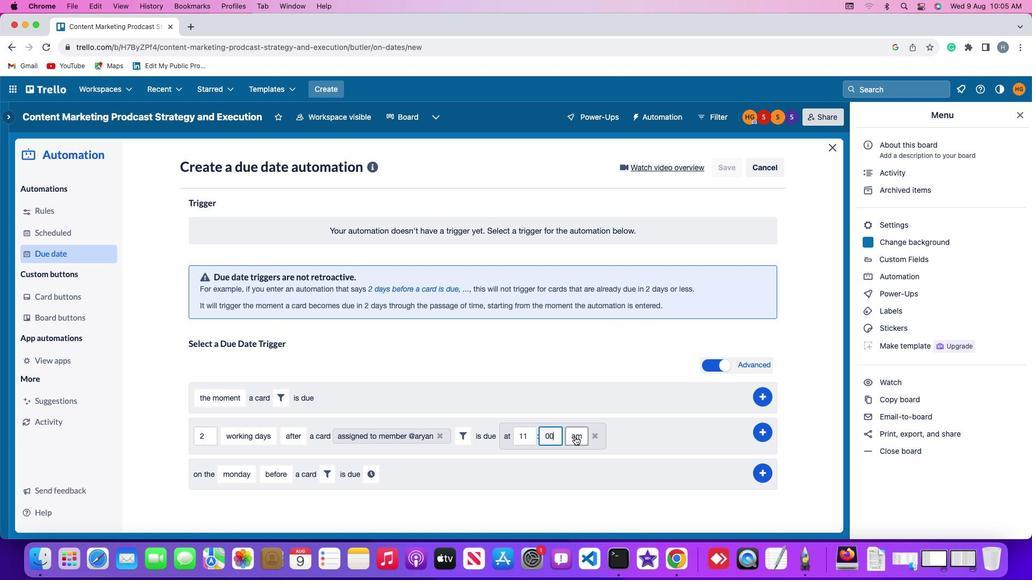 
Action: Mouse moved to (580, 461)
Screenshot: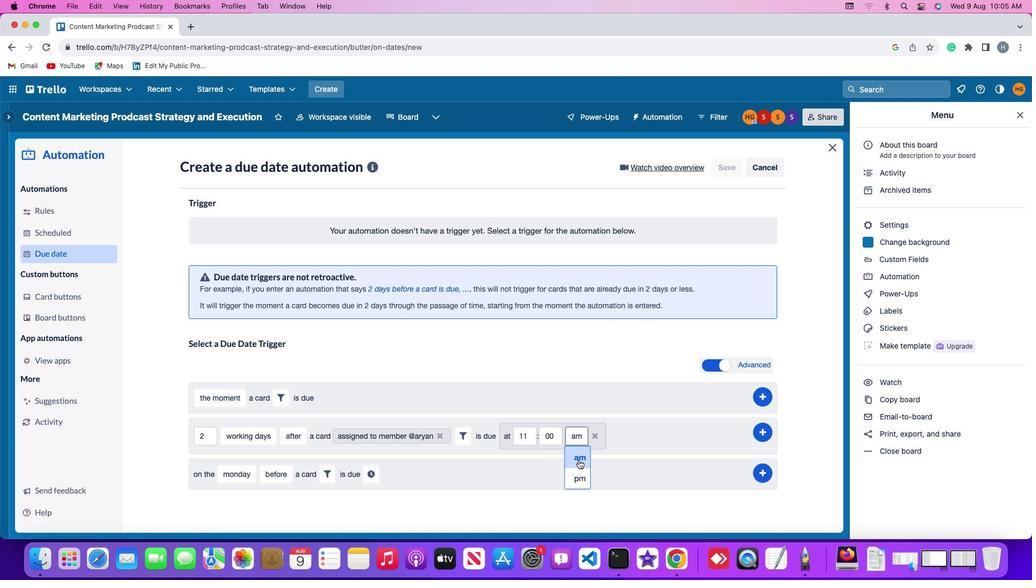 
Action: Mouse pressed left at (580, 461)
Screenshot: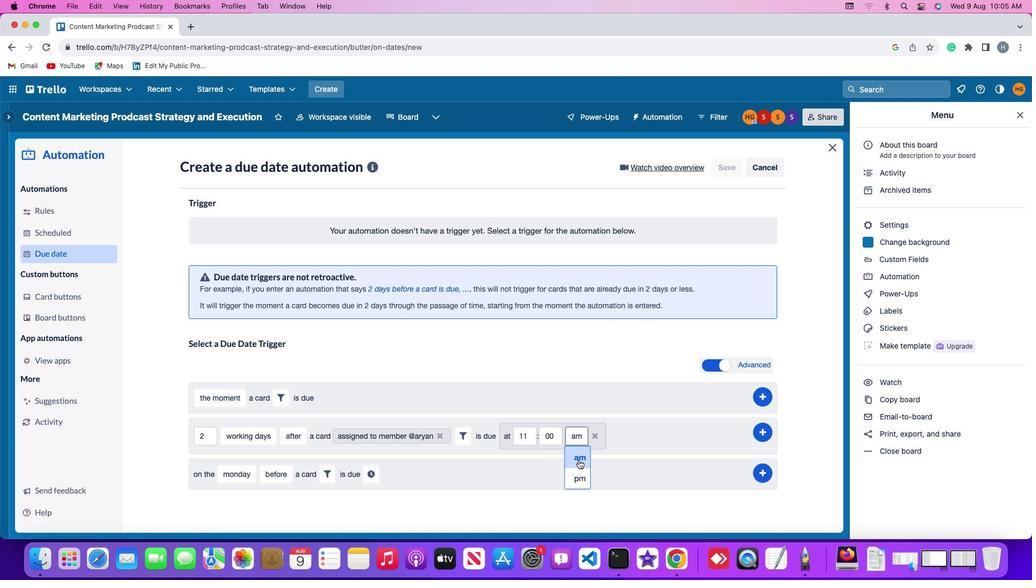 
Action: Mouse moved to (761, 432)
Screenshot: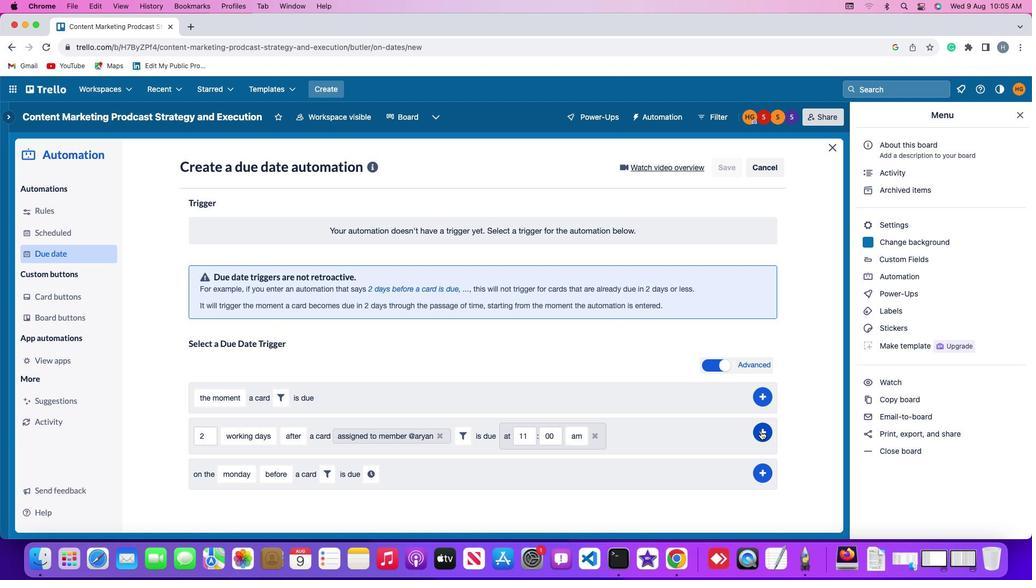 
Action: Mouse pressed left at (761, 432)
Screenshot: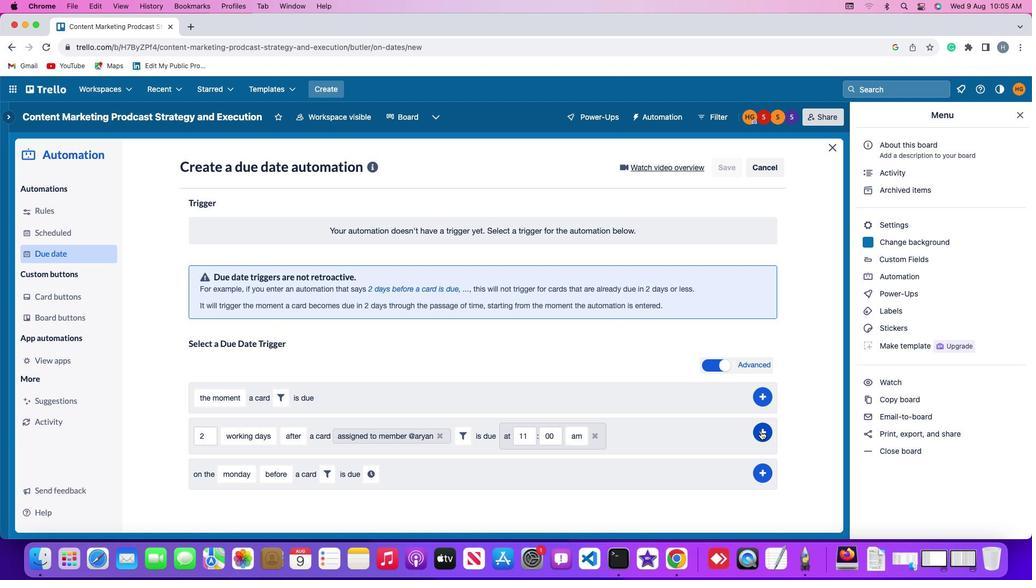 
Action: Mouse moved to (807, 358)
Screenshot: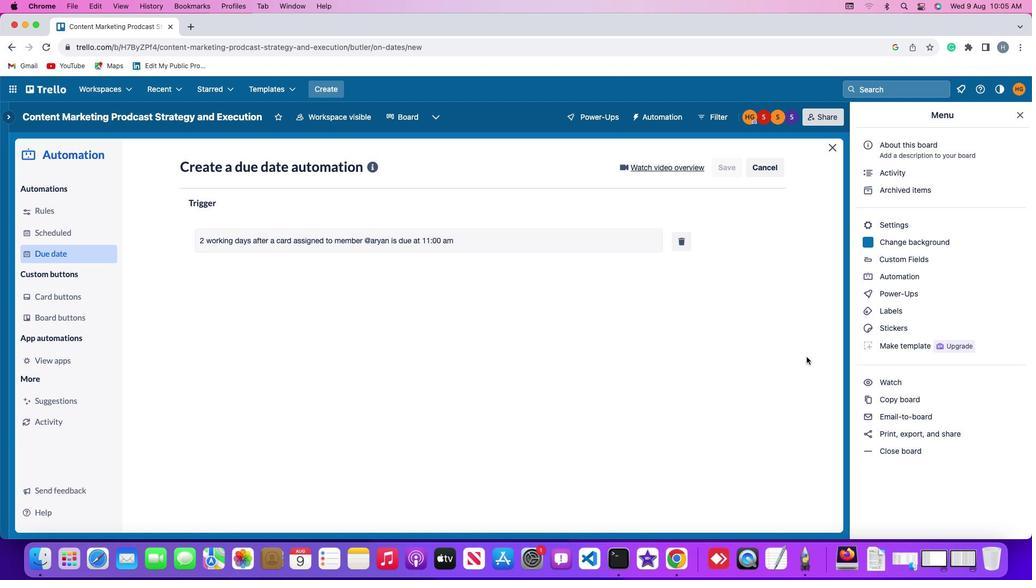 
